 Task: Search one way flight ticket for 2 adults, 2 children, 2 infants in seat in first from Birmingham: Birmingham-shuttlesworth International Airport to Mobile: Mobile Regional Airport on 5-4-2023. Choice of flights is Alaska. Number of bags: 1 checked bag. Price is upto 91000. Outbound departure time preference is 16:30.
Action: Mouse moved to (313, 268)
Screenshot: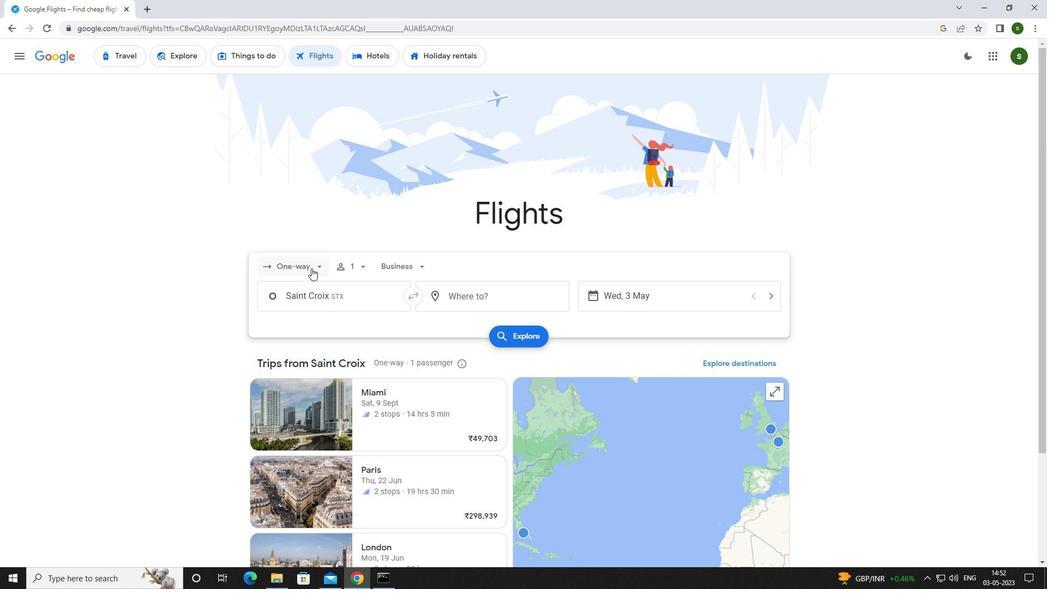 
Action: Mouse pressed left at (313, 268)
Screenshot: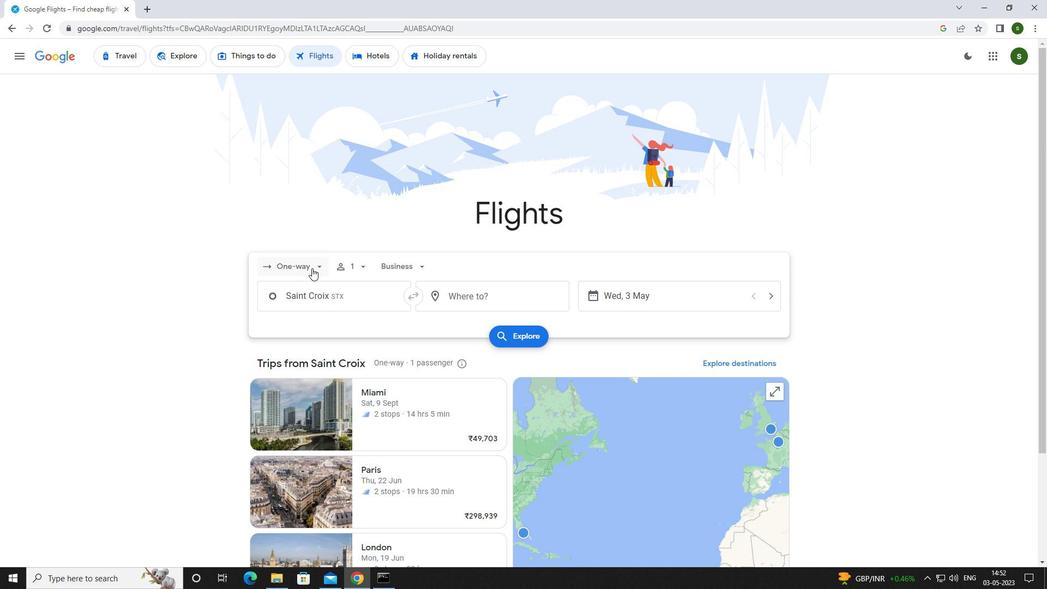 
Action: Mouse moved to (313, 311)
Screenshot: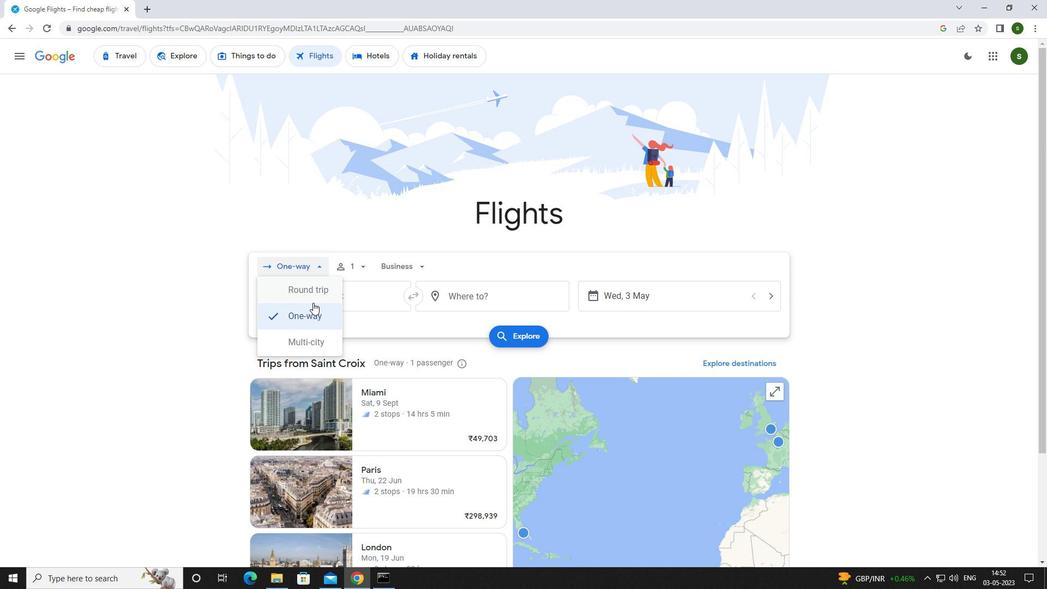 
Action: Mouse pressed left at (313, 311)
Screenshot: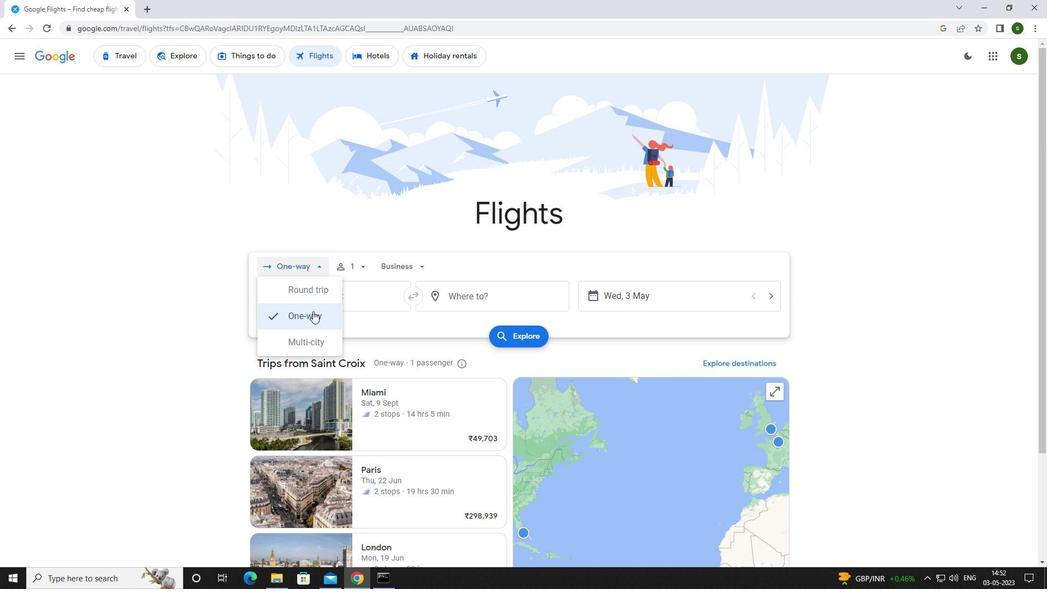 
Action: Mouse moved to (363, 264)
Screenshot: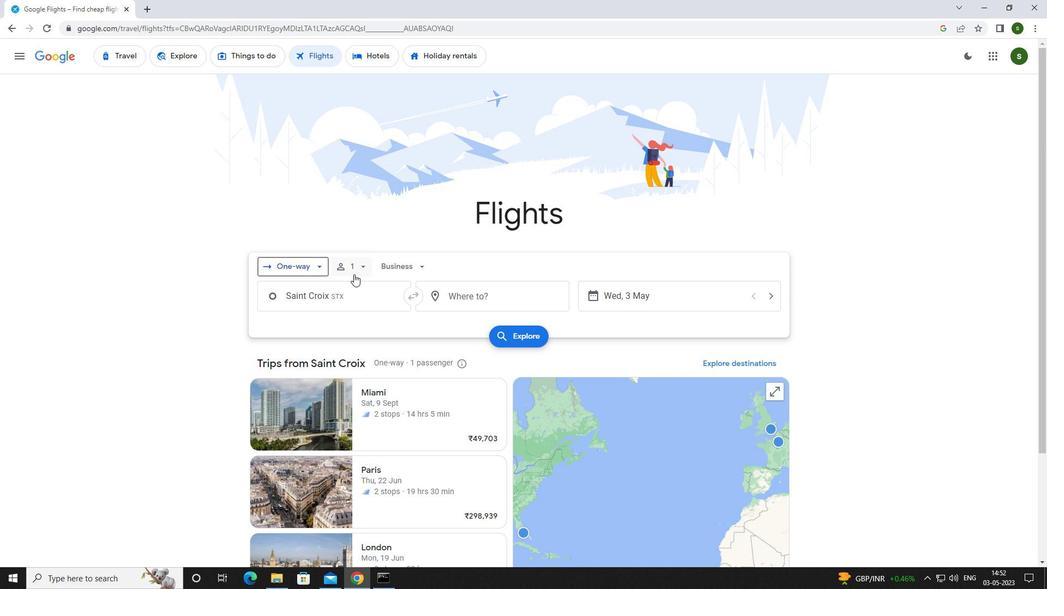
Action: Mouse pressed left at (363, 264)
Screenshot: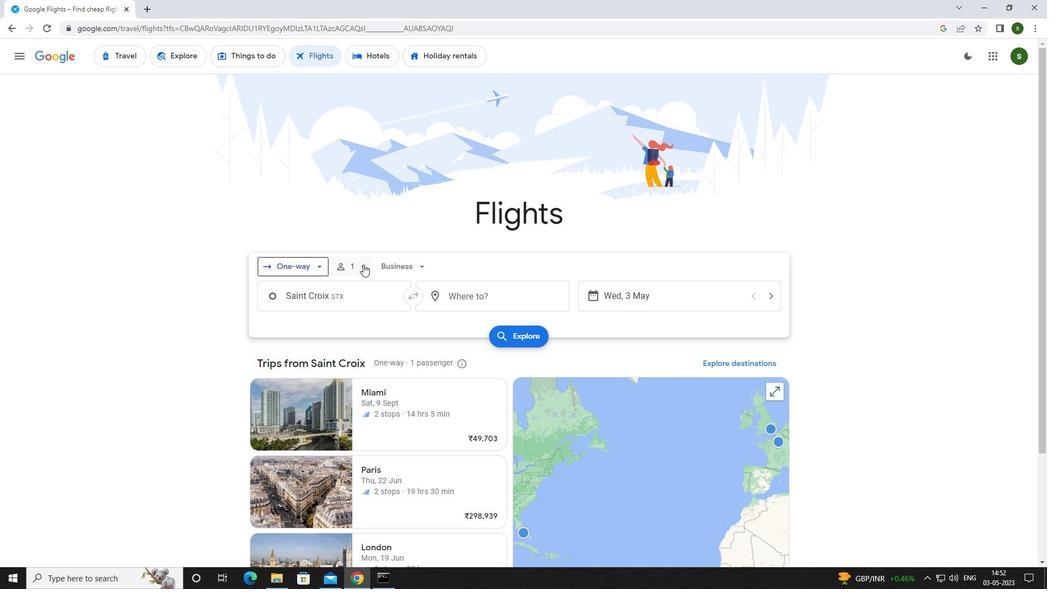 
Action: Mouse moved to (452, 296)
Screenshot: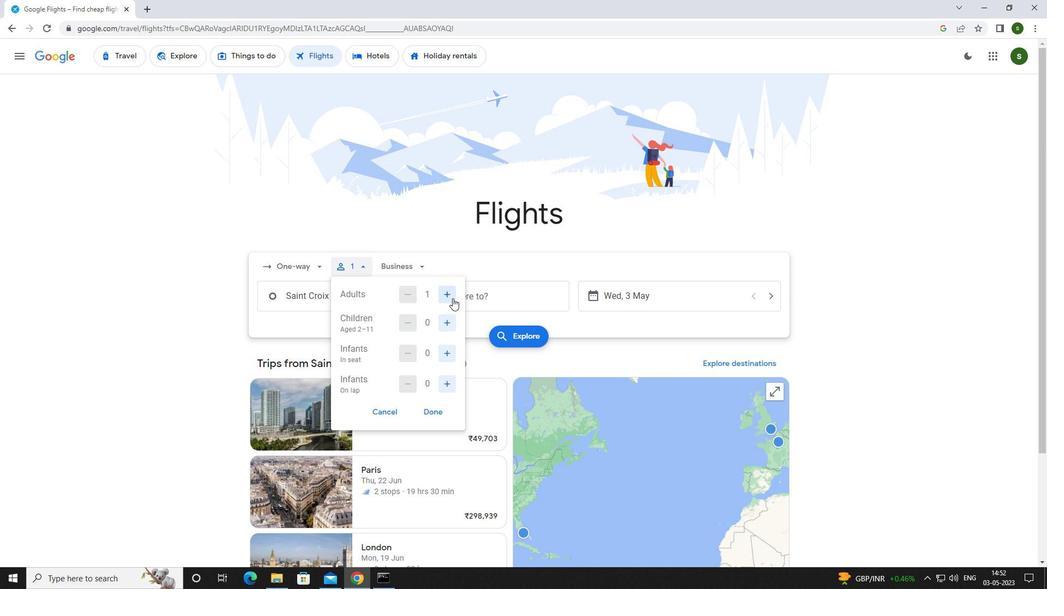 
Action: Mouse pressed left at (452, 296)
Screenshot: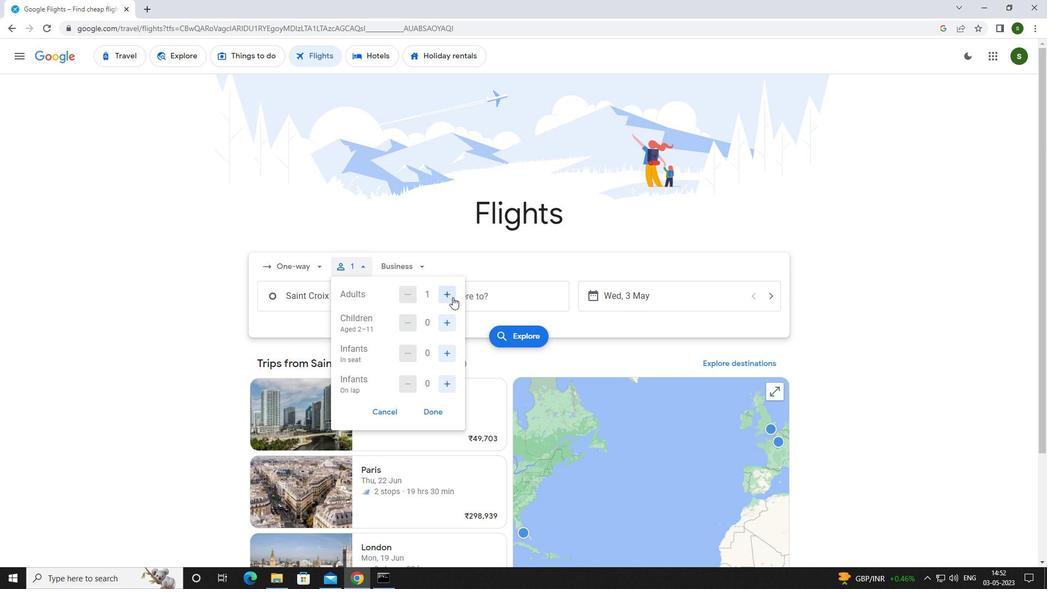 
Action: Mouse moved to (448, 322)
Screenshot: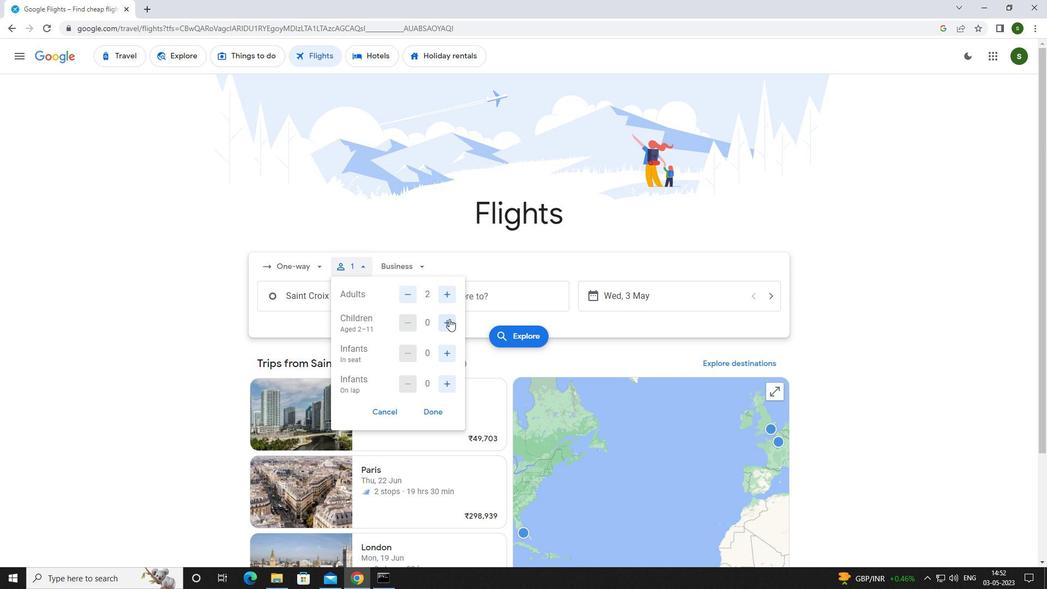 
Action: Mouse pressed left at (448, 322)
Screenshot: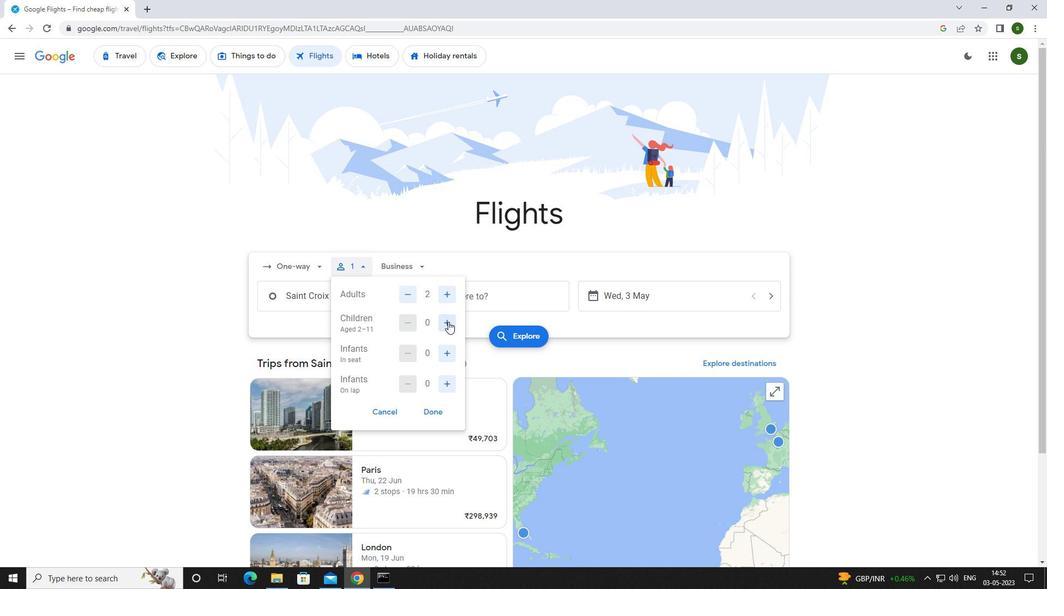 
Action: Mouse pressed left at (448, 322)
Screenshot: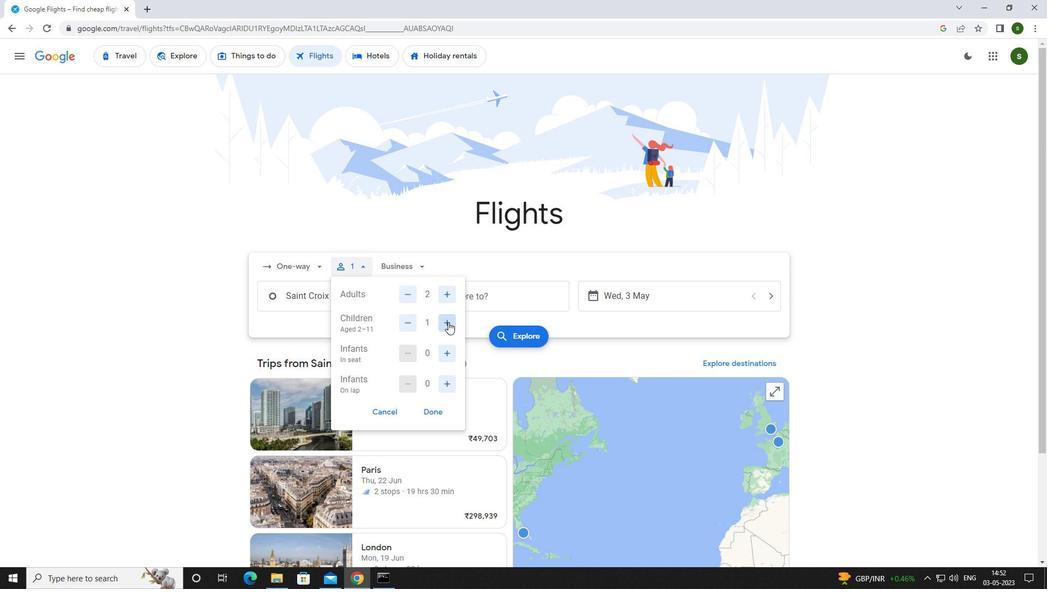 
Action: Mouse moved to (444, 351)
Screenshot: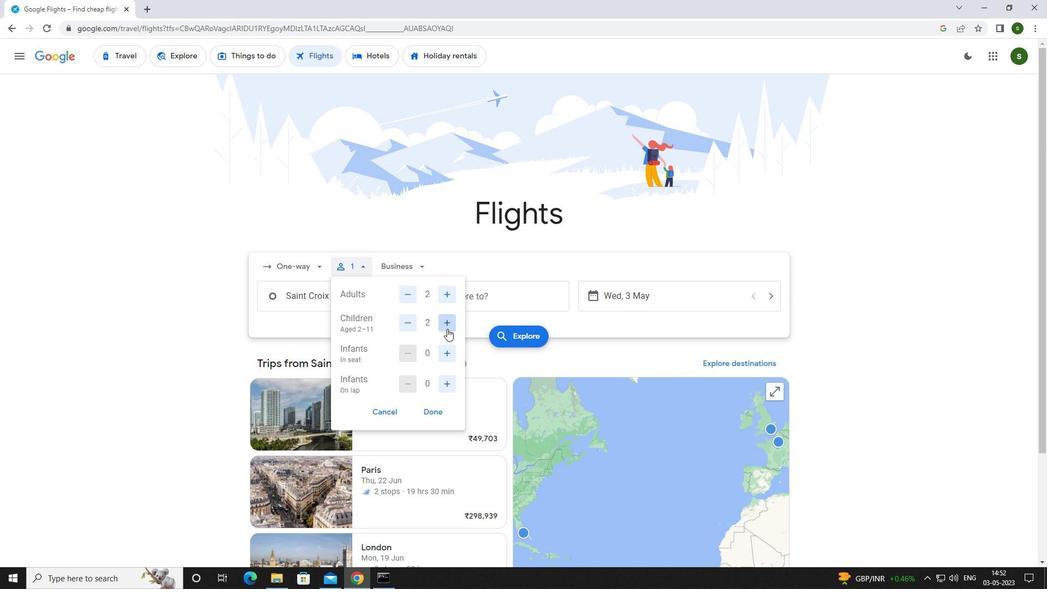
Action: Mouse pressed left at (444, 351)
Screenshot: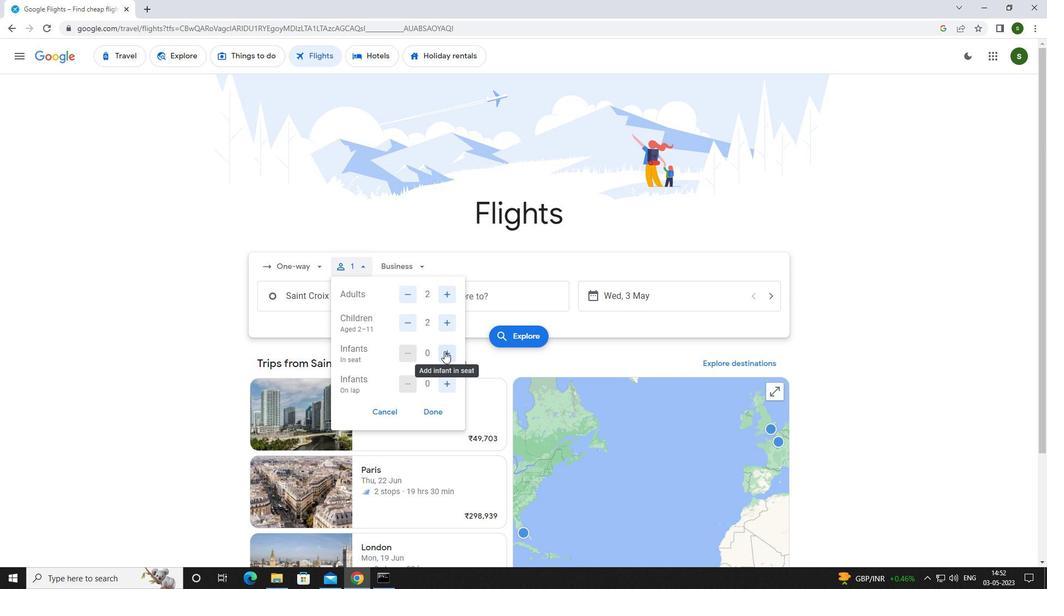 
Action: Mouse pressed left at (444, 351)
Screenshot: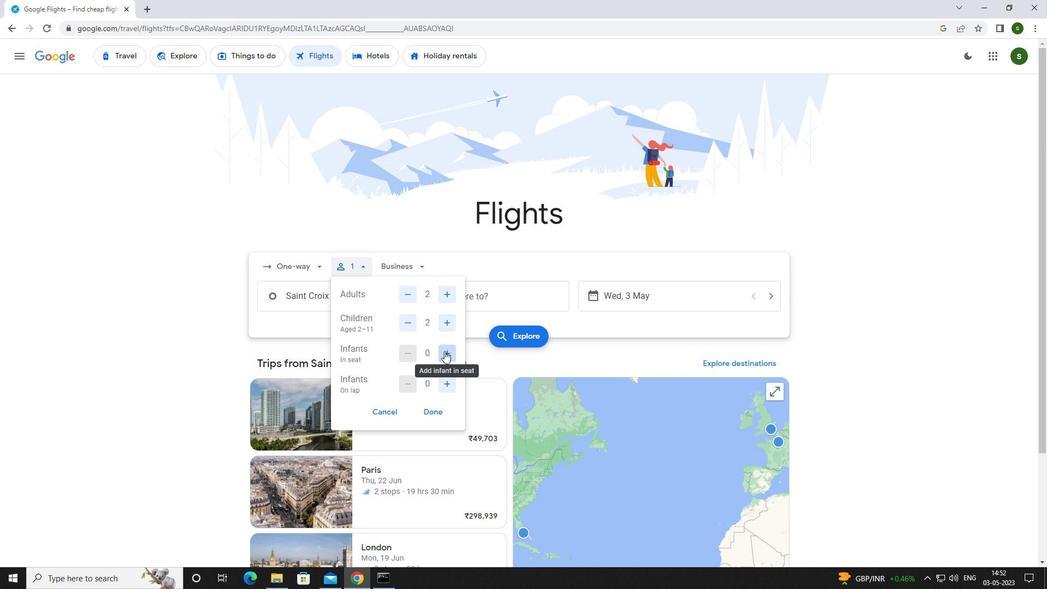 
Action: Mouse moved to (404, 260)
Screenshot: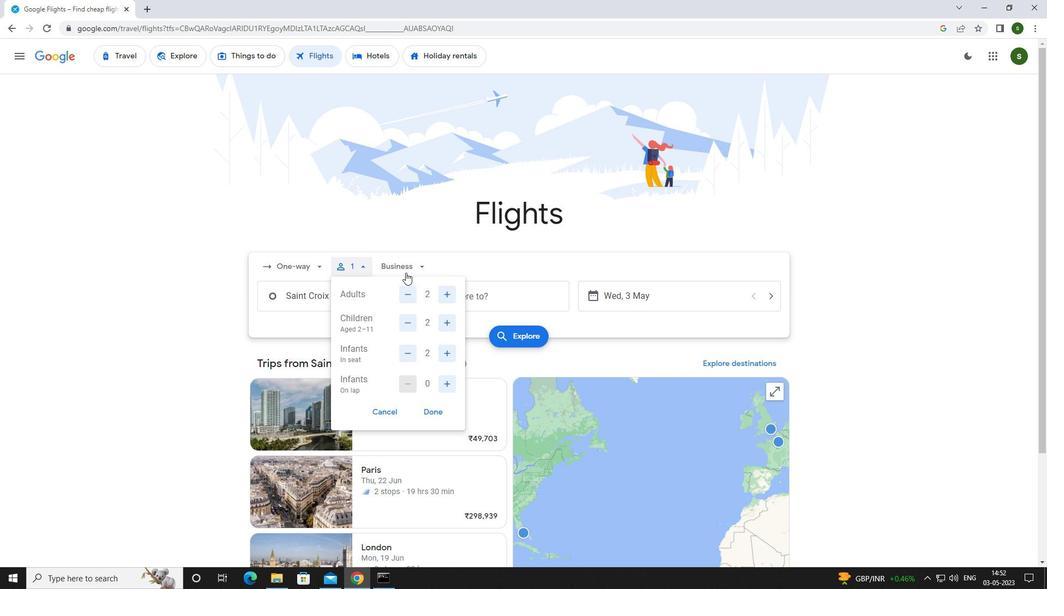 
Action: Mouse pressed left at (404, 260)
Screenshot: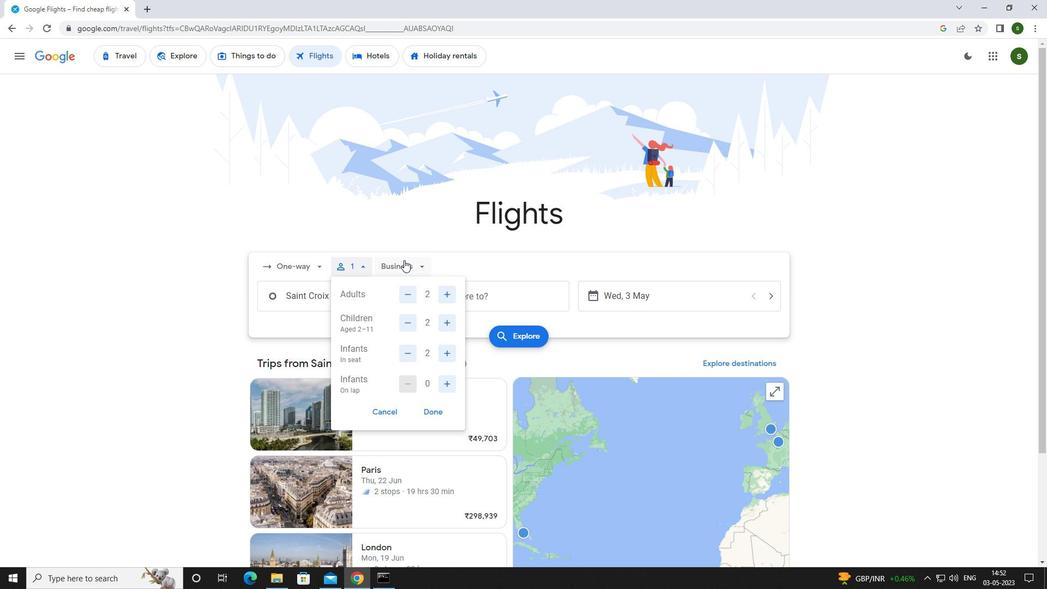 
Action: Mouse moved to (427, 364)
Screenshot: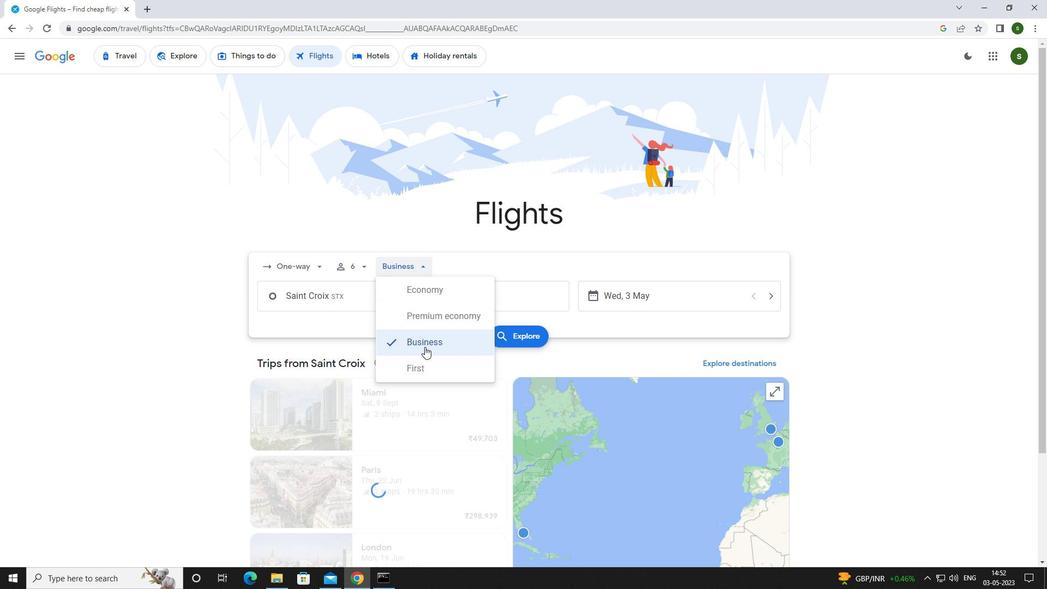 
Action: Mouse pressed left at (427, 364)
Screenshot: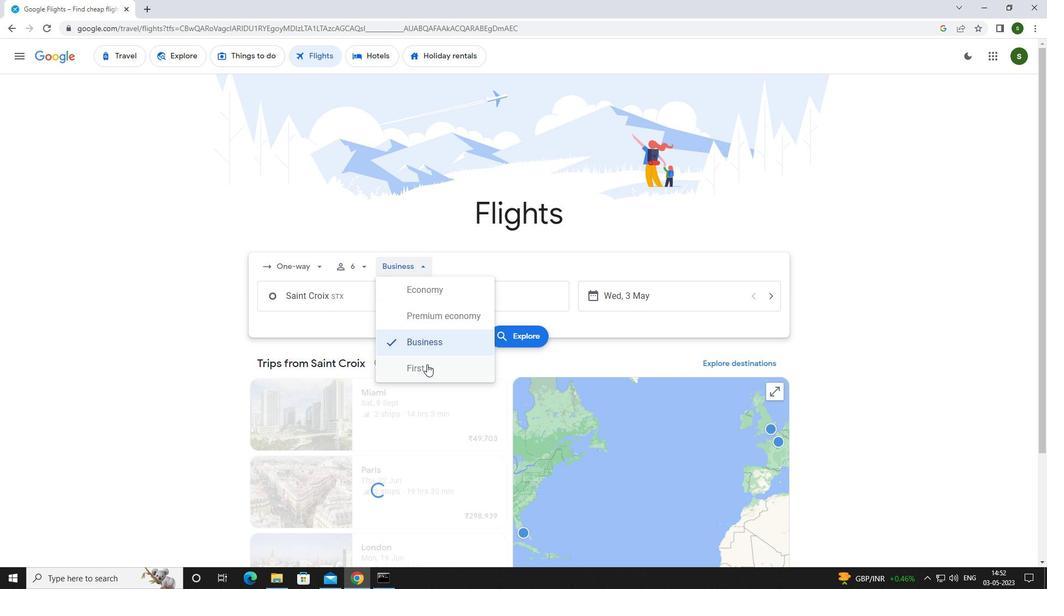 
Action: Mouse moved to (374, 305)
Screenshot: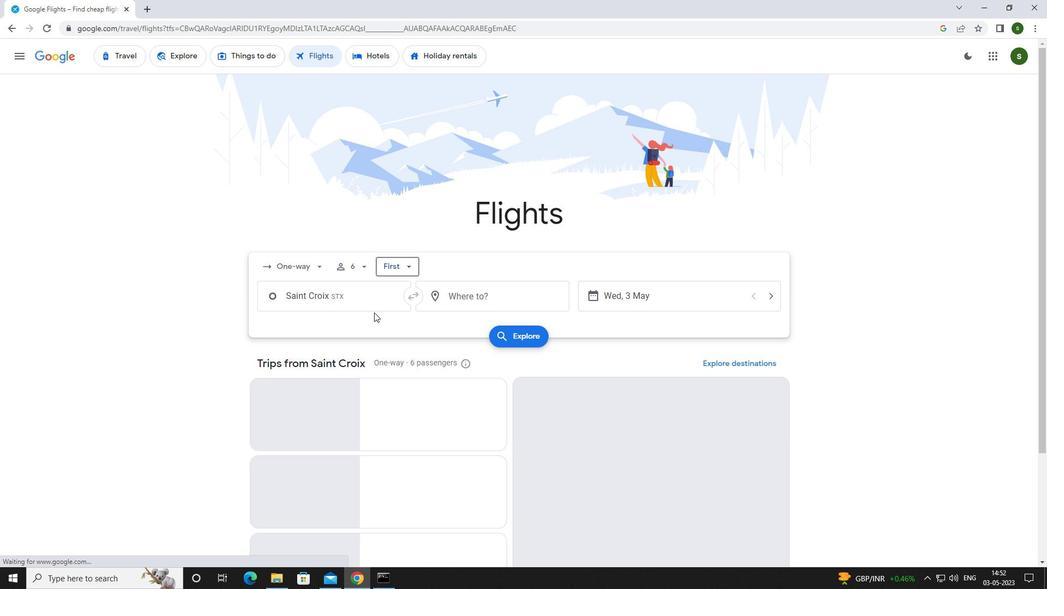 
Action: Mouse pressed left at (374, 305)
Screenshot: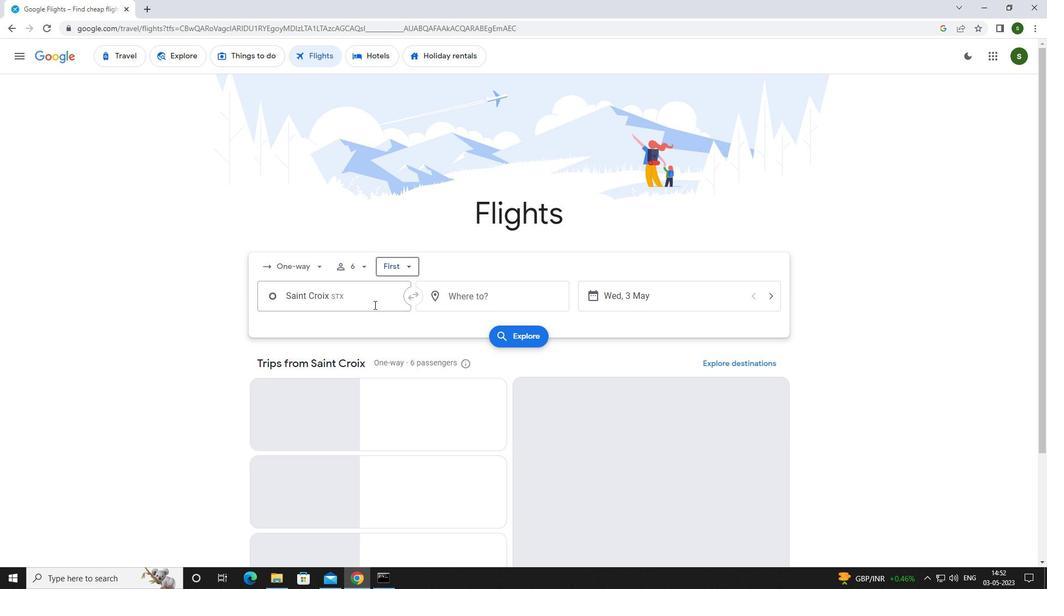 
Action: Mouse moved to (375, 302)
Screenshot: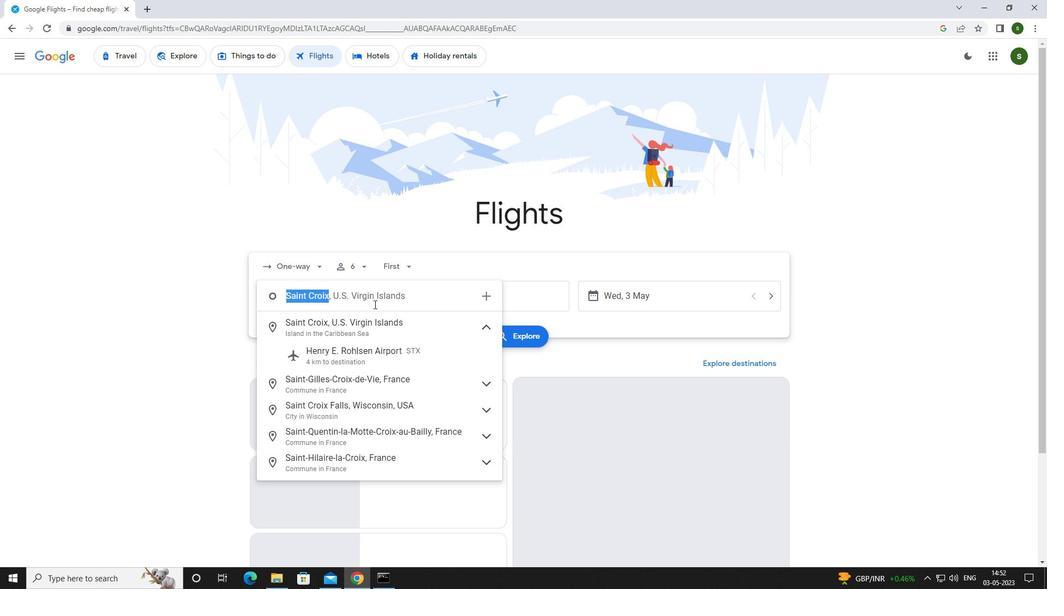 
Action: Key pressed <Key.caps_lock>b<Key.caps_lock>irmingh
Screenshot: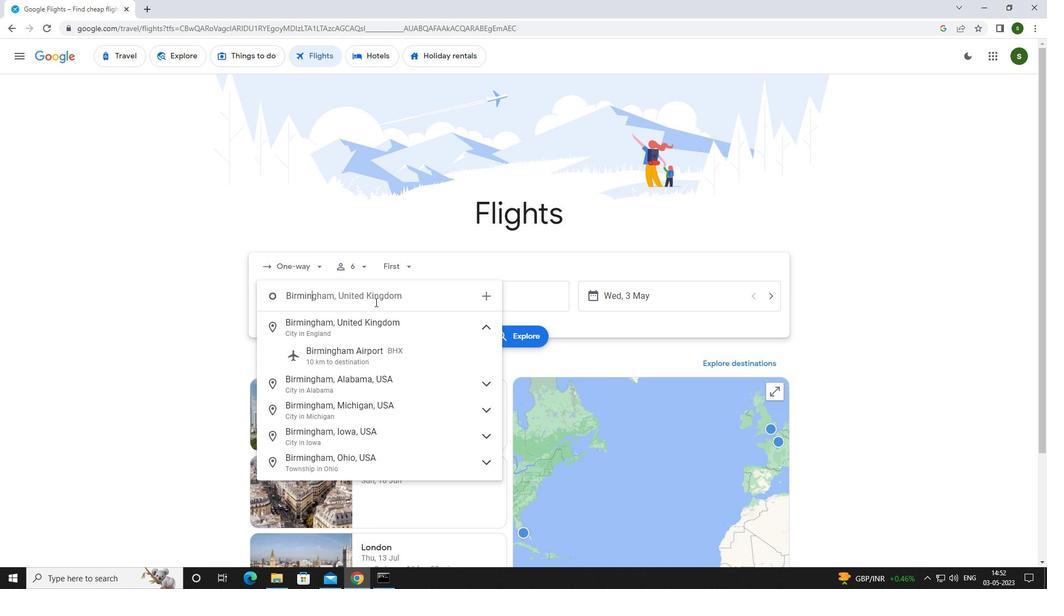 
Action: Mouse moved to (377, 301)
Screenshot: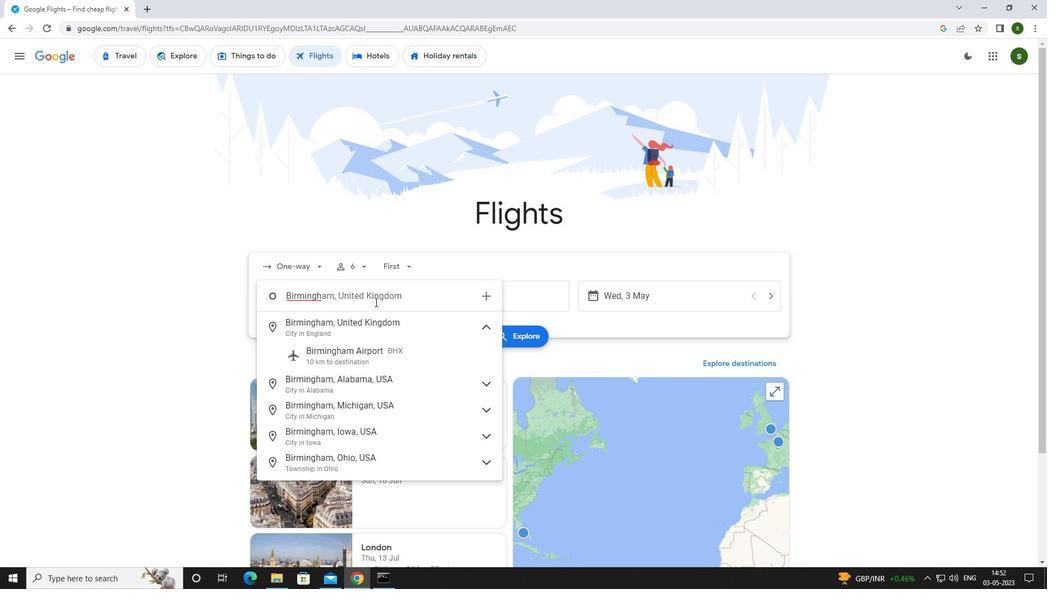
Action: Key pressed am<Key.space><Key.caps_lock>s<Key.caps_lock>h
Screenshot: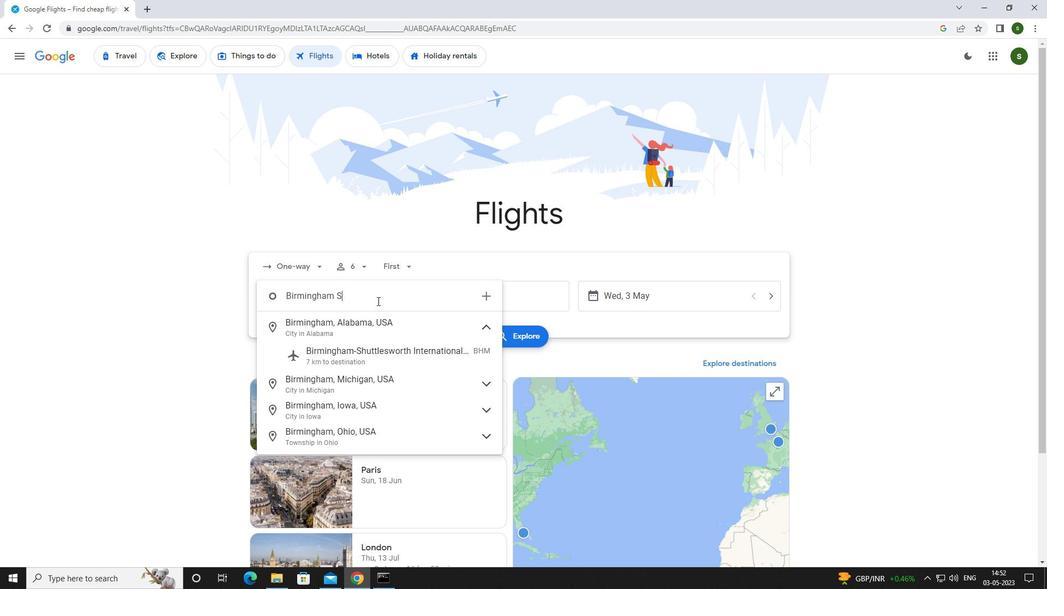 
Action: Mouse moved to (387, 321)
Screenshot: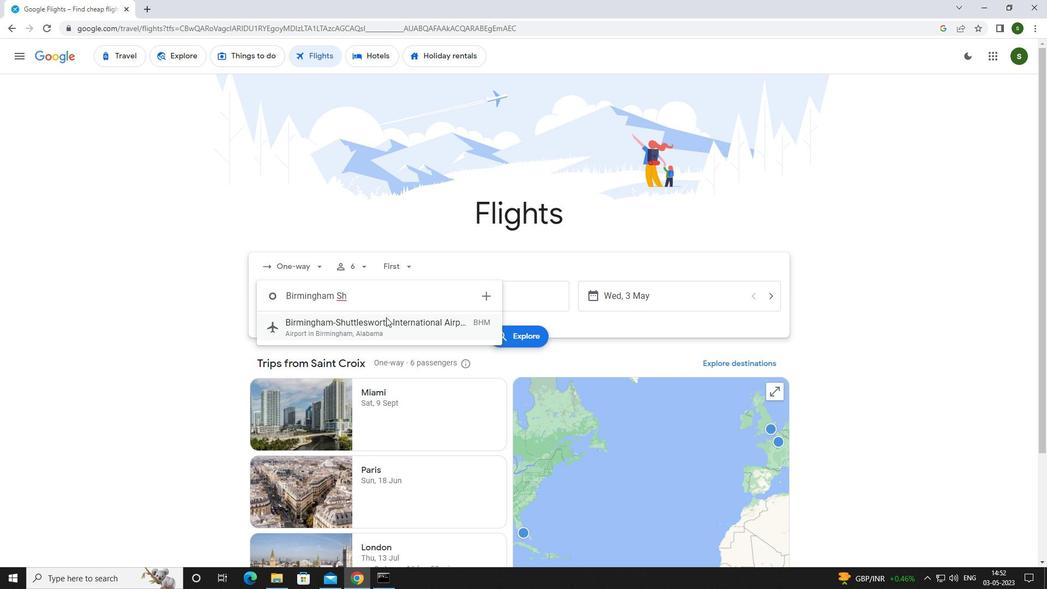 
Action: Mouse pressed left at (387, 321)
Screenshot: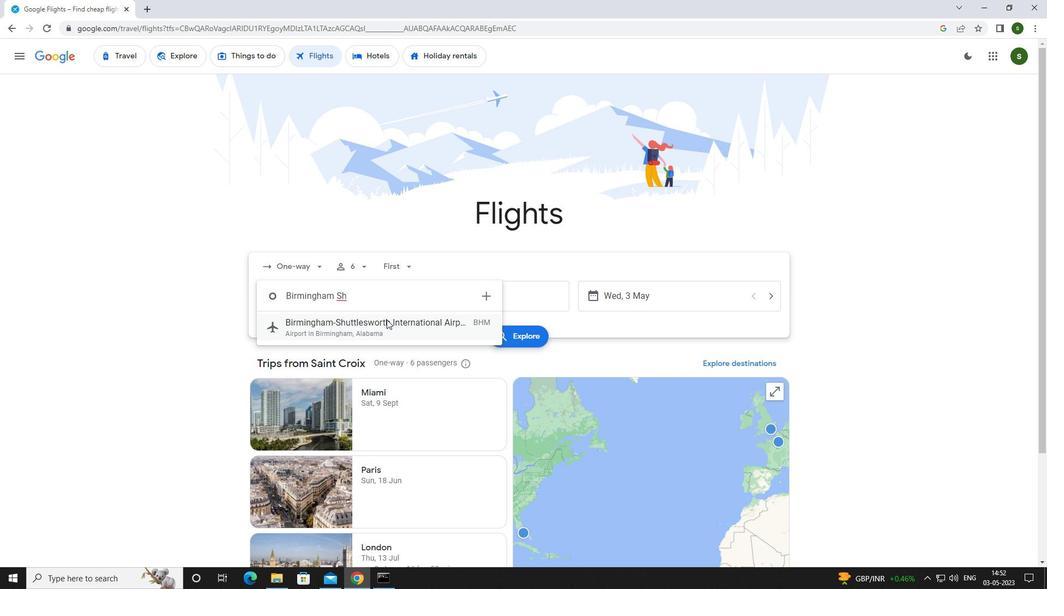 
Action: Mouse moved to (491, 301)
Screenshot: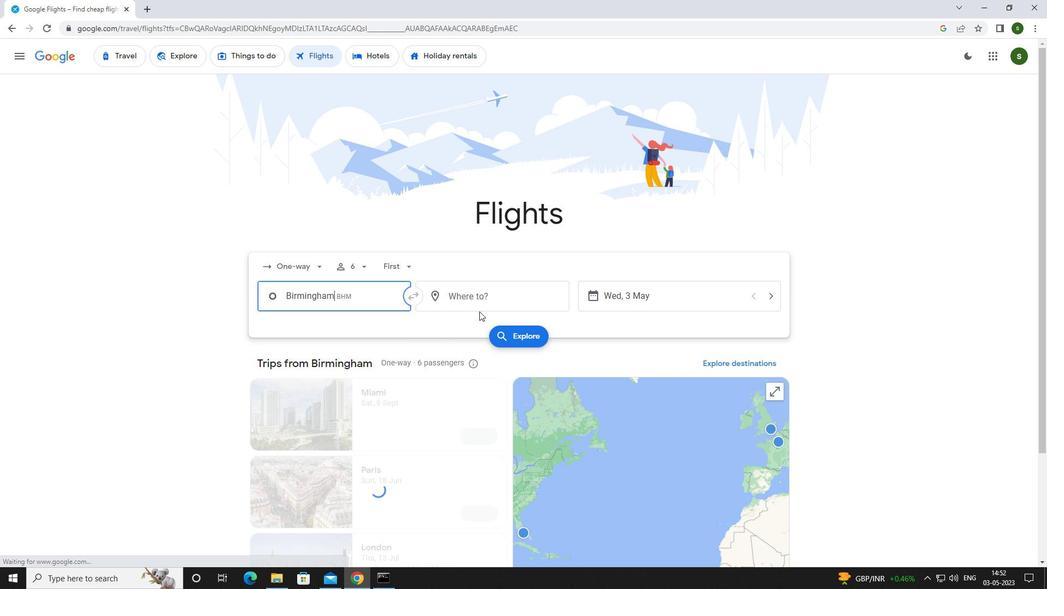 
Action: Mouse pressed left at (491, 301)
Screenshot: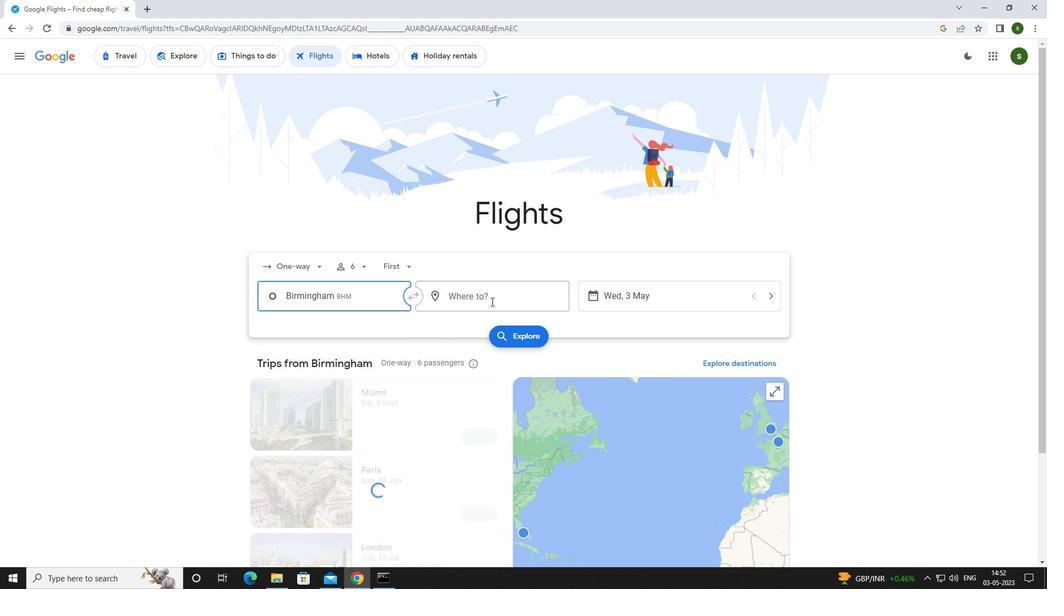 
Action: Key pressed <Key.caps_lock>m<Key.caps_lock>obile
Screenshot: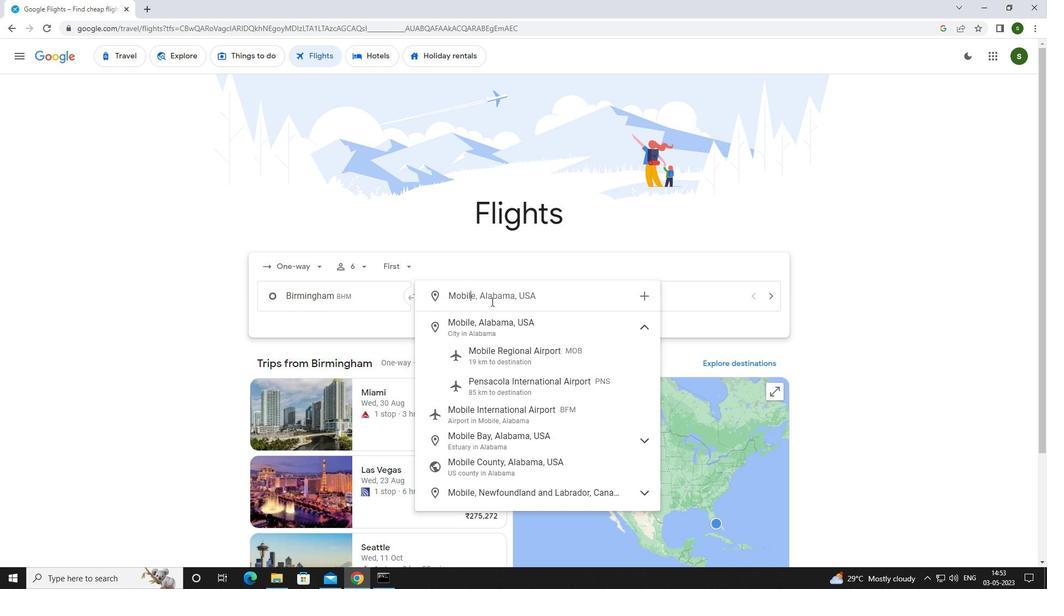 
Action: Mouse moved to (511, 354)
Screenshot: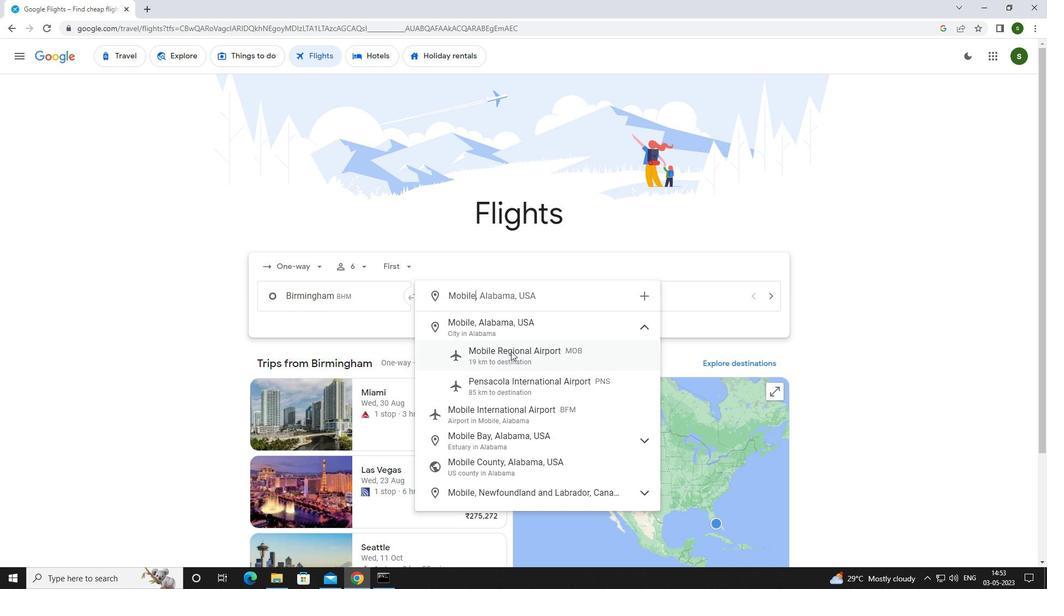 
Action: Mouse pressed left at (511, 354)
Screenshot: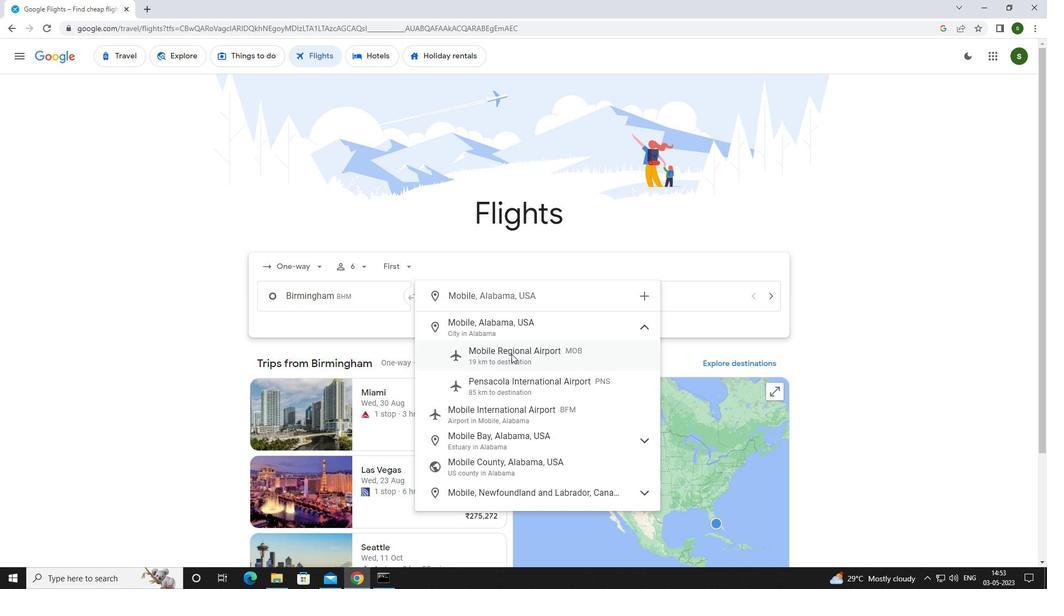 
Action: Mouse moved to (667, 288)
Screenshot: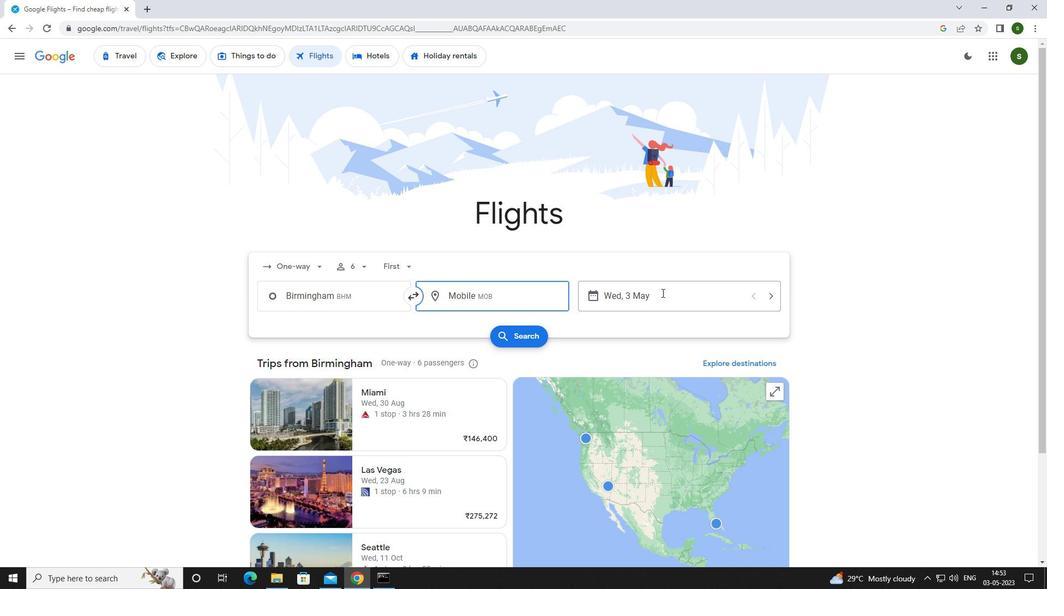 
Action: Mouse pressed left at (667, 288)
Screenshot: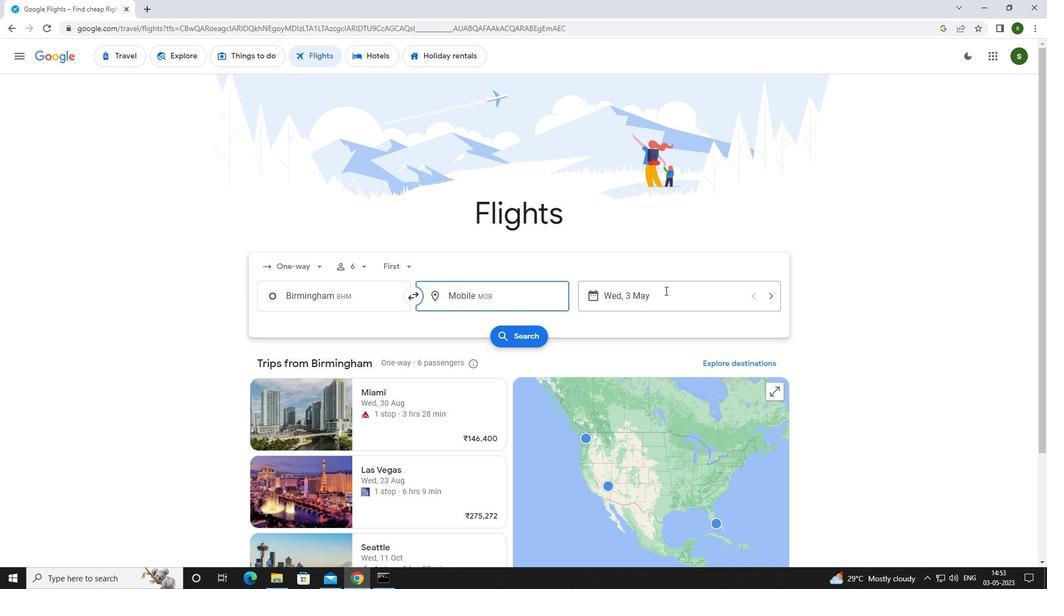 
Action: Mouse moved to (502, 366)
Screenshot: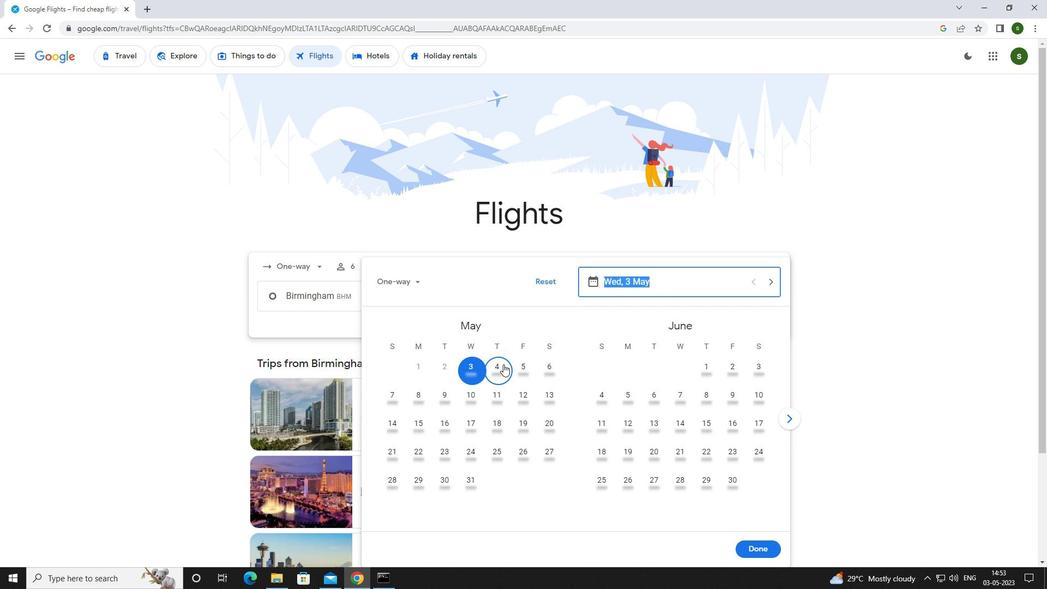 
Action: Mouse pressed left at (502, 366)
Screenshot: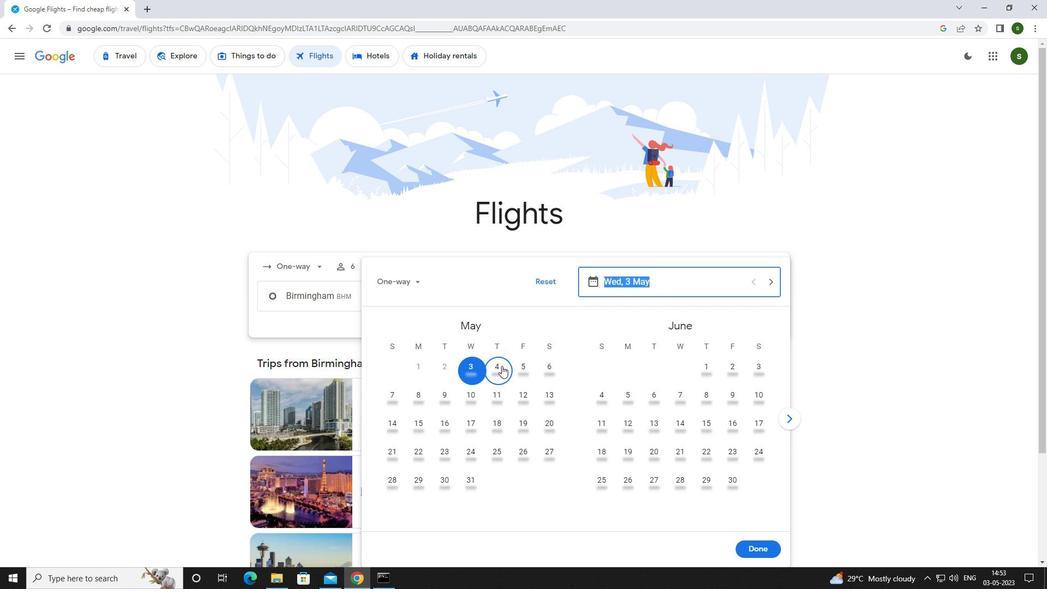 
Action: Mouse moved to (755, 548)
Screenshot: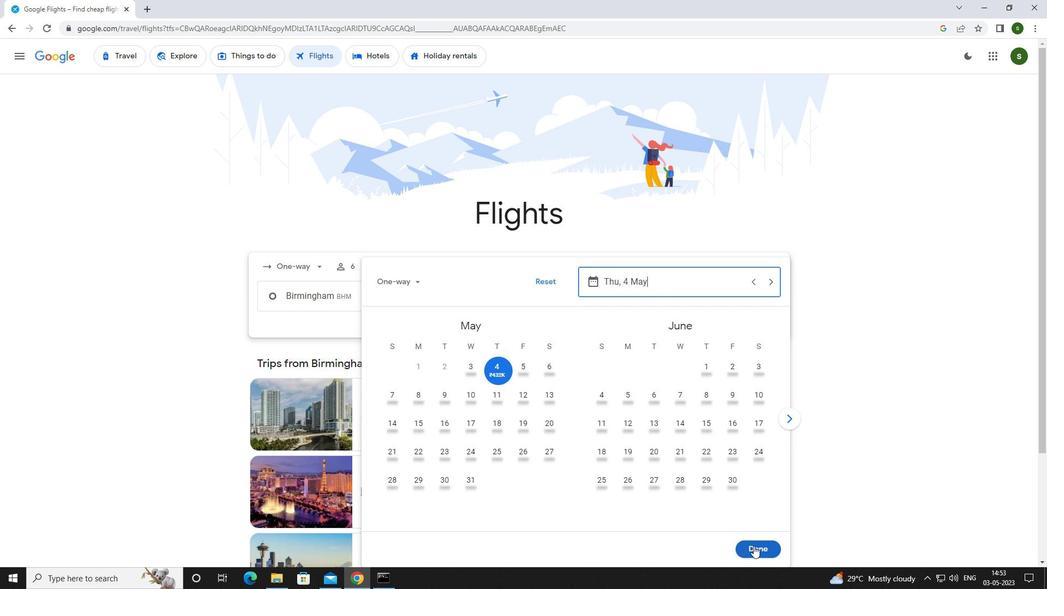
Action: Mouse pressed left at (755, 548)
Screenshot: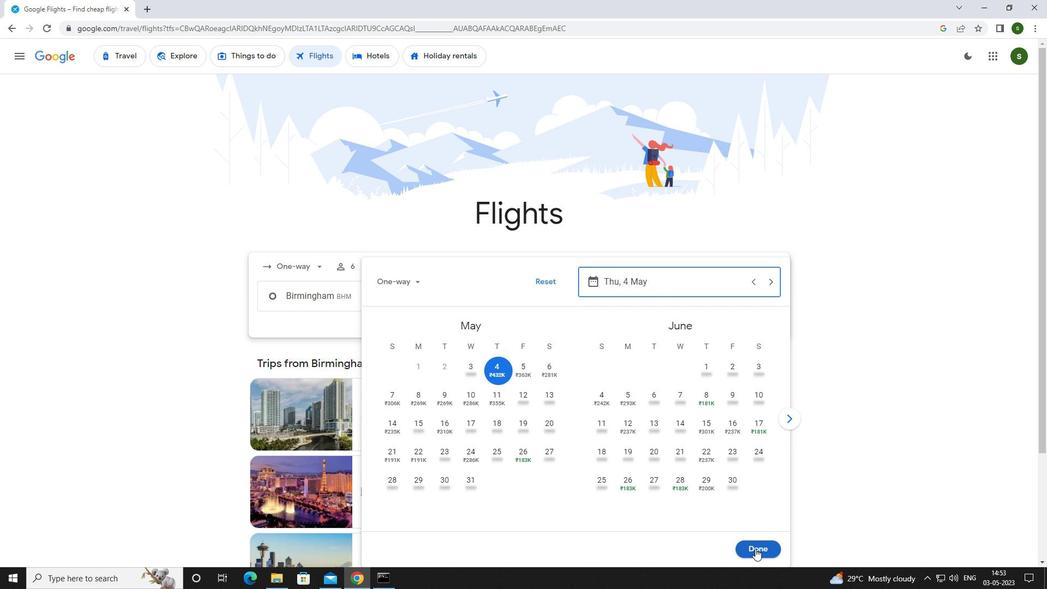 
Action: Mouse moved to (532, 338)
Screenshot: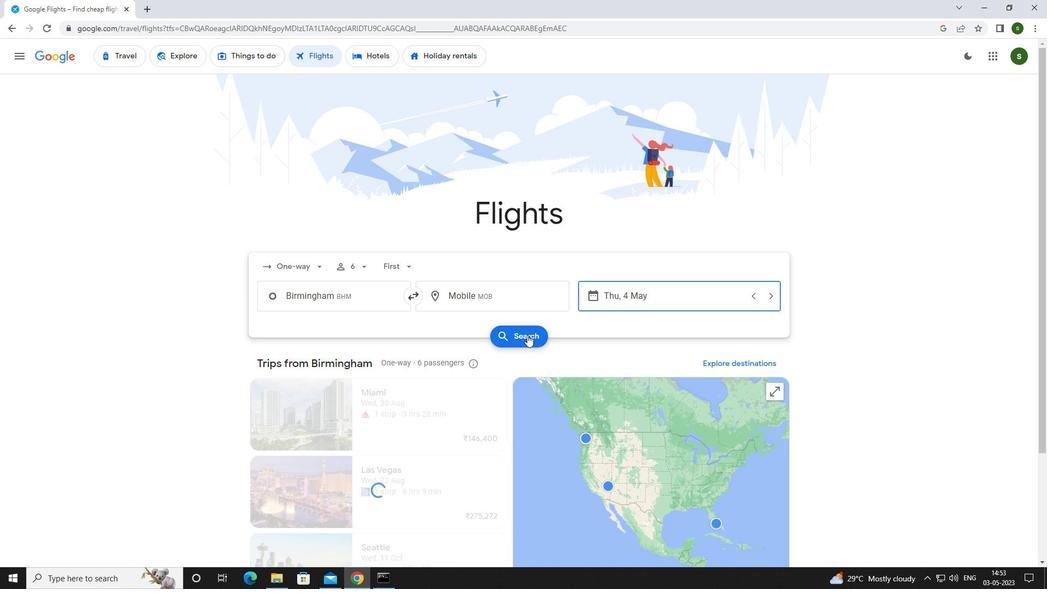 
Action: Mouse pressed left at (532, 338)
Screenshot: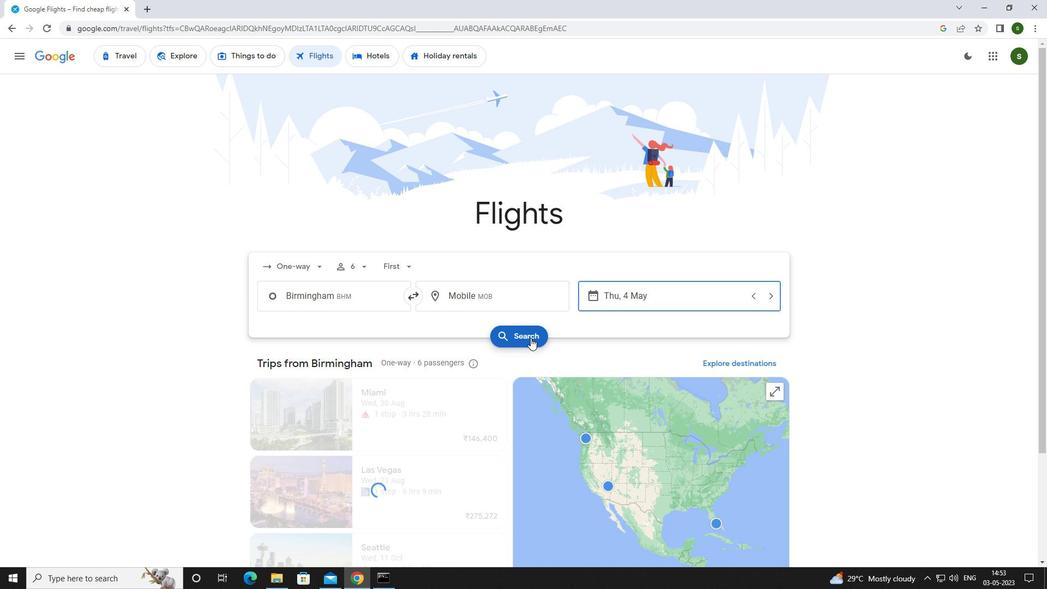 
Action: Mouse moved to (270, 153)
Screenshot: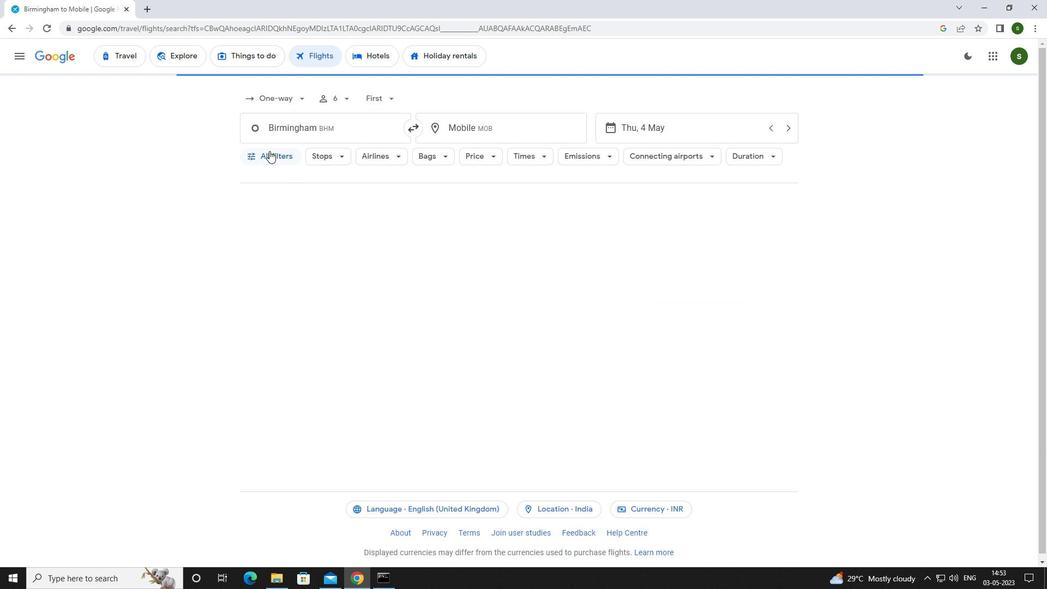 
Action: Mouse pressed left at (270, 153)
Screenshot: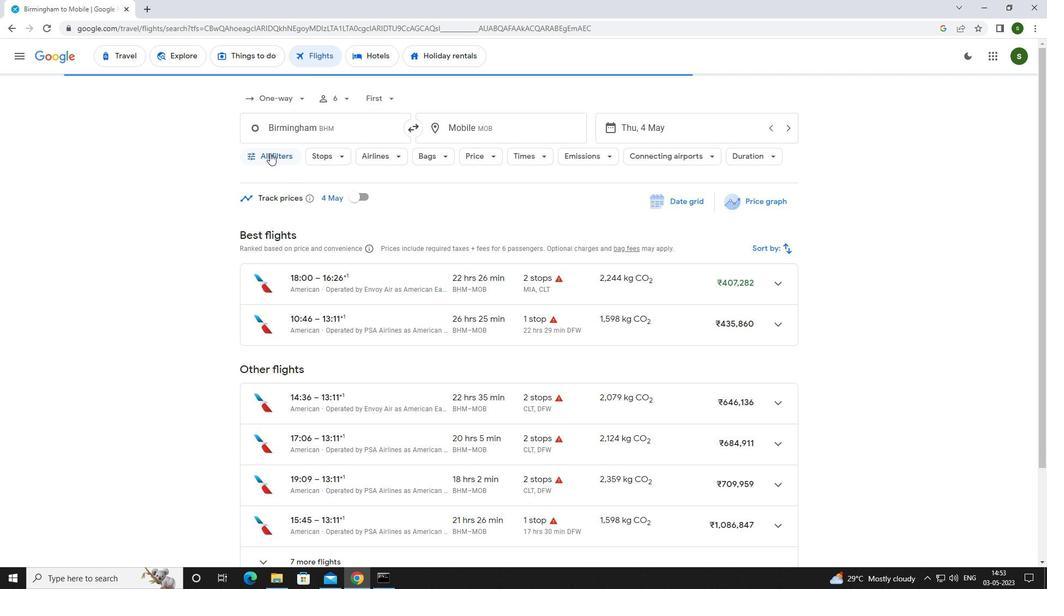 
Action: Mouse moved to (414, 389)
Screenshot: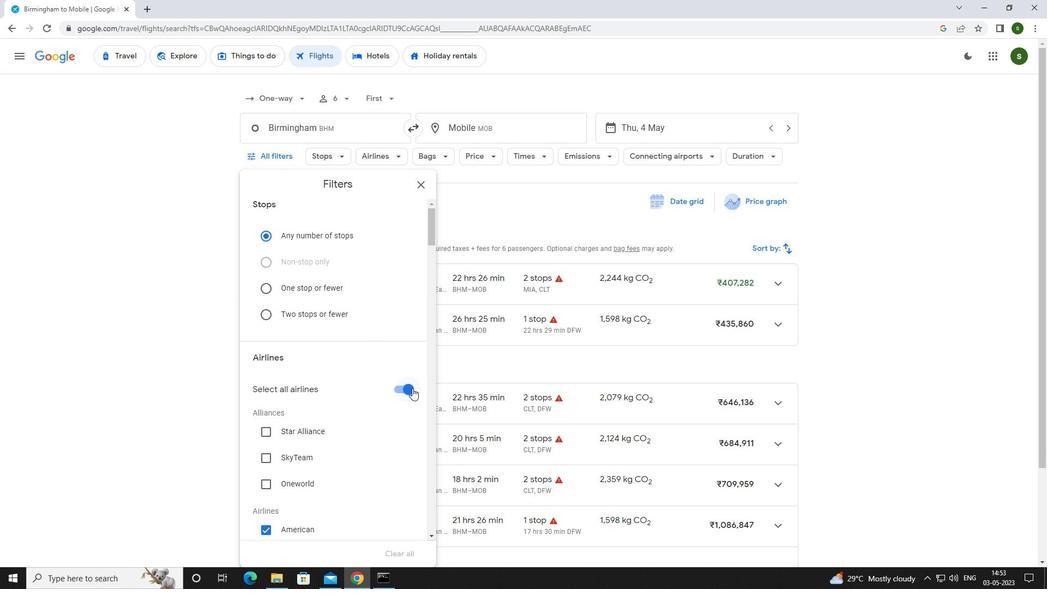 
Action: Mouse pressed left at (414, 389)
Screenshot: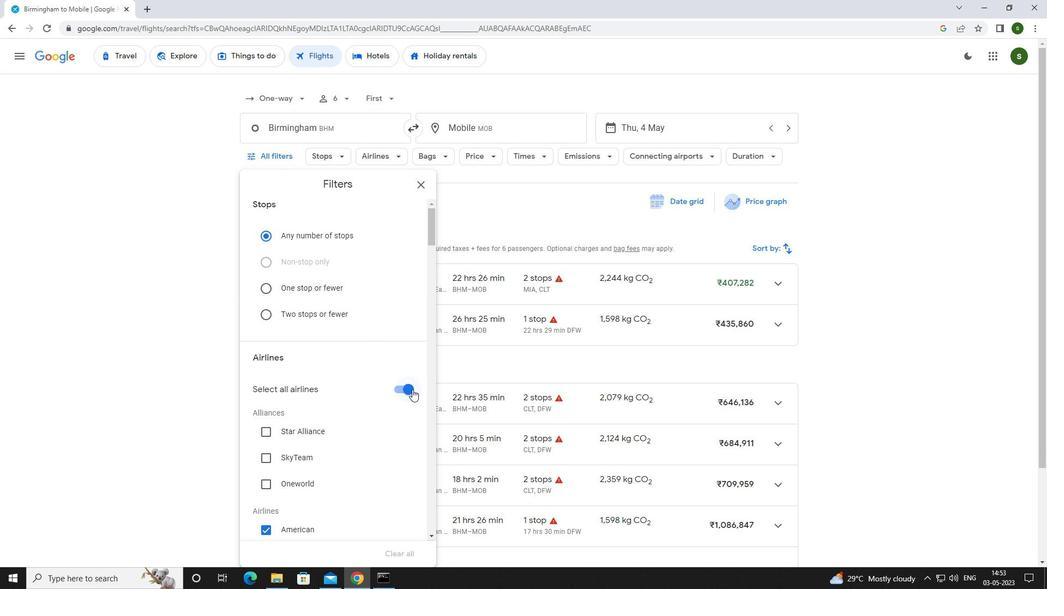 
Action: Mouse moved to (377, 340)
Screenshot: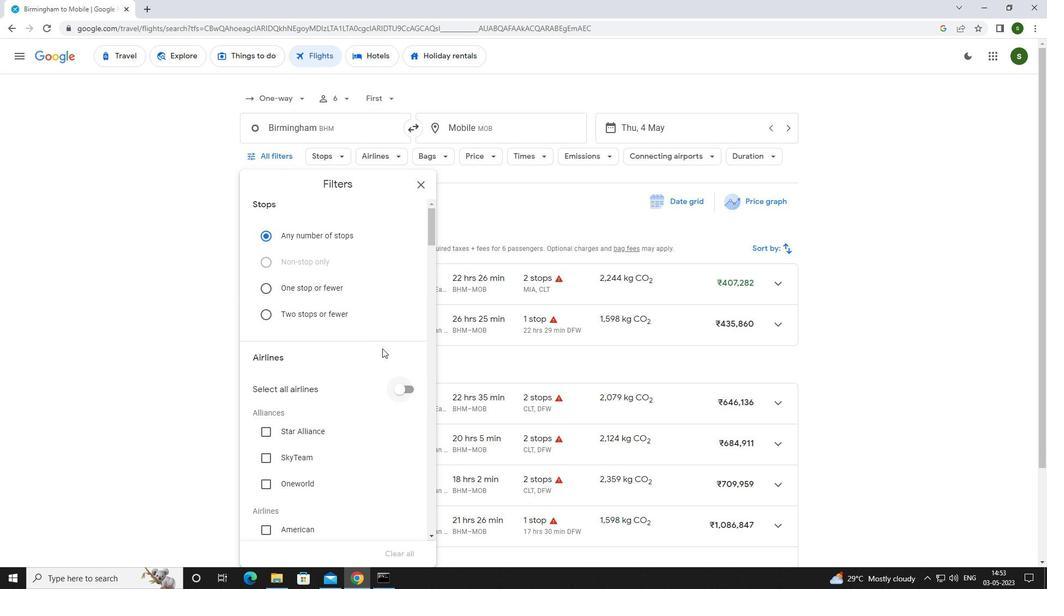 
Action: Mouse scrolled (377, 339) with delta (0, 0)
Screenshot: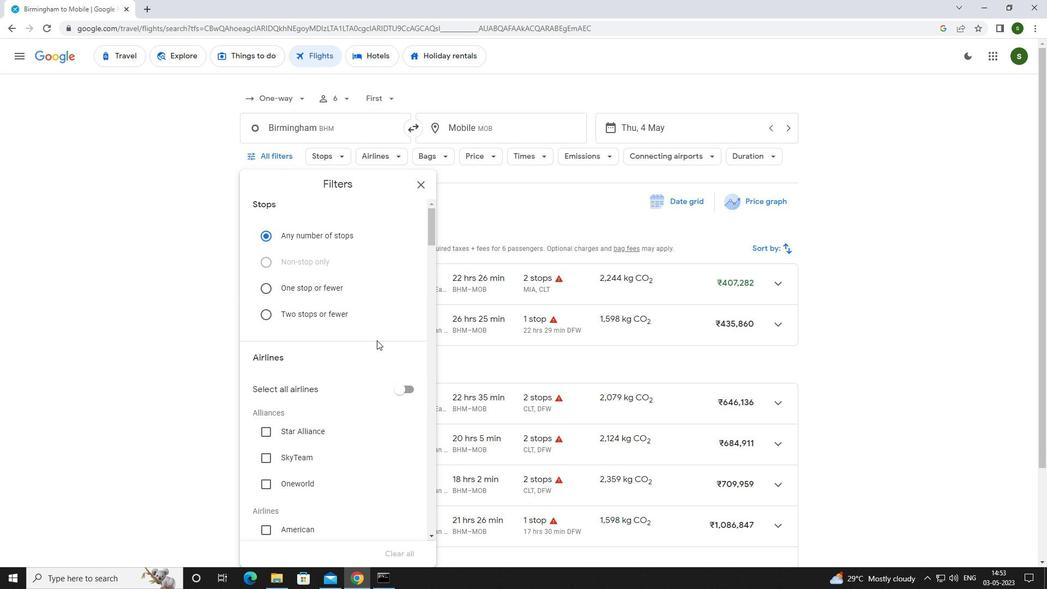 
Action: Mouse scrolled (377, 339) with delta (0, 0)
Screenshot: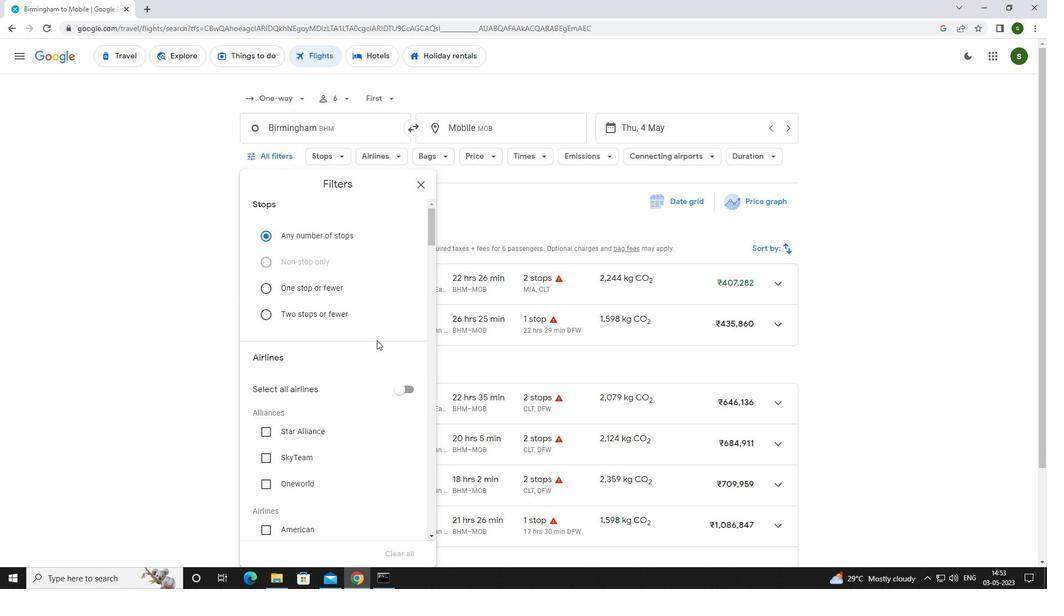 
Action: Mouse scrolled (377, 339) with delta (0, 0)
Screenshot: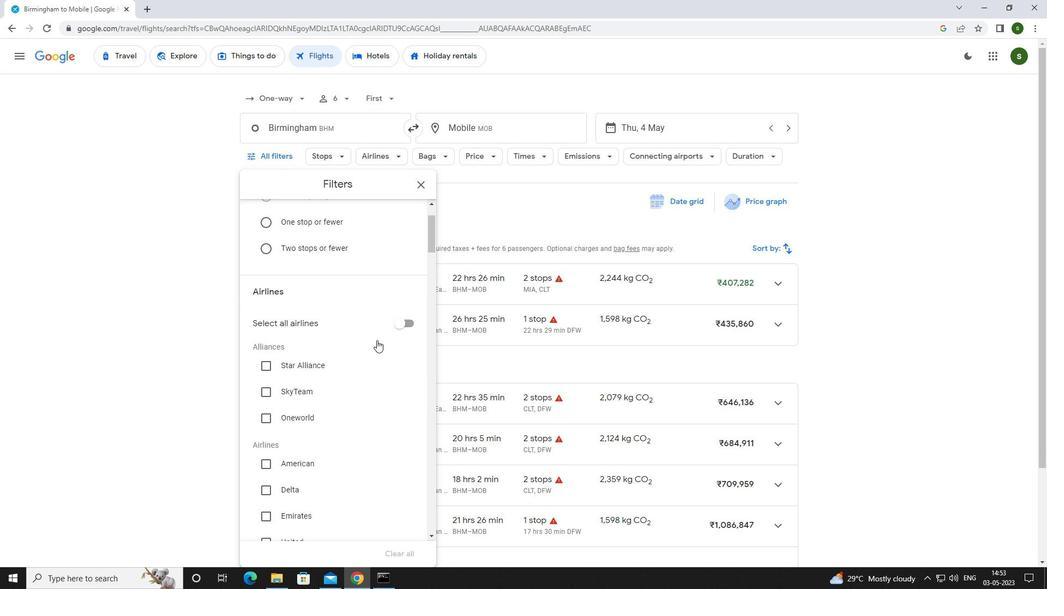 
Action: Mouse scrolled (377, 339) with delta (0, 0)
Screenshot: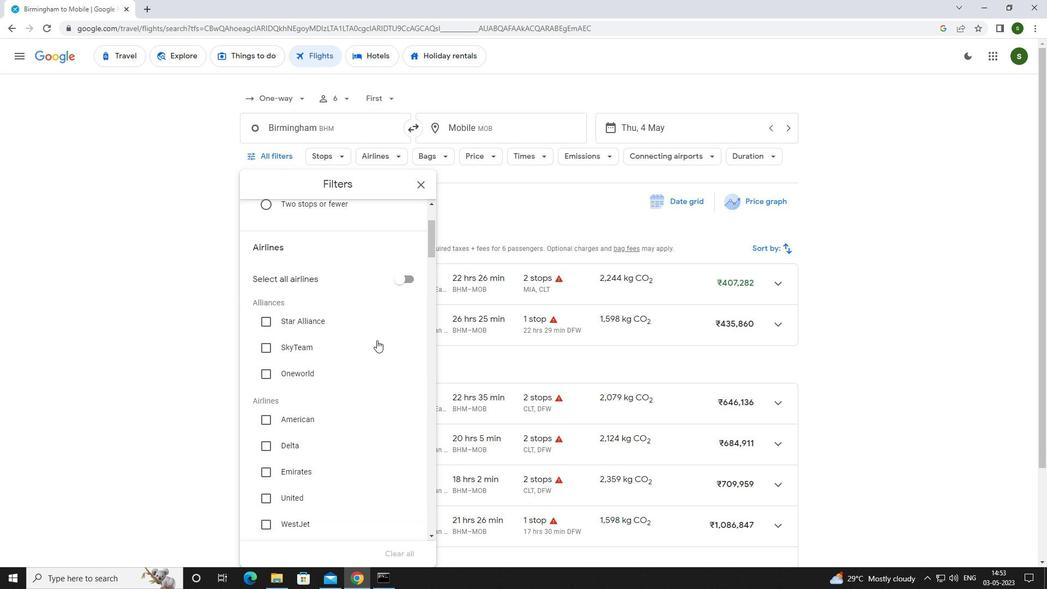 
Action: Mouse scrolled (377, 339) with delta (0, 0)
Screenshot: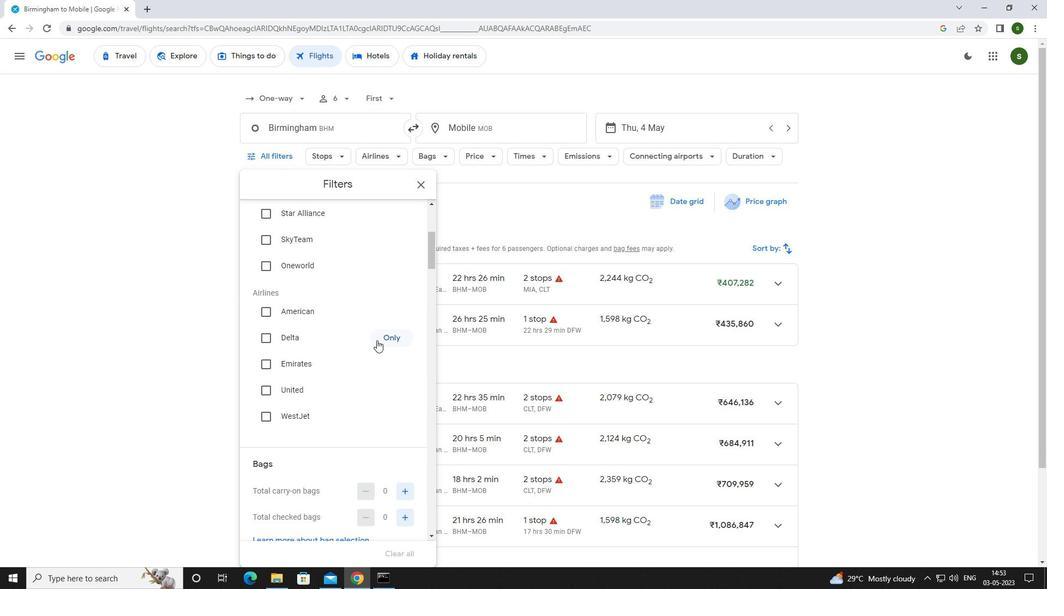 
Action: Mouse scrolled (377, 339) with delta (0, 0)
Screenshot: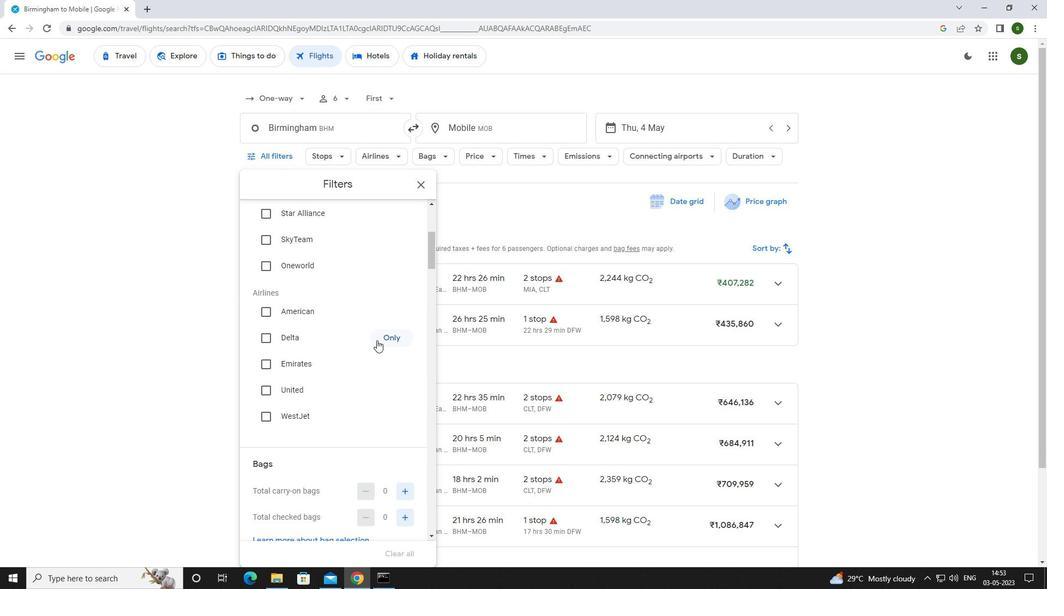 
Action: Mouse scrolled (377, 339) with delta (0, 0)
Screenshot: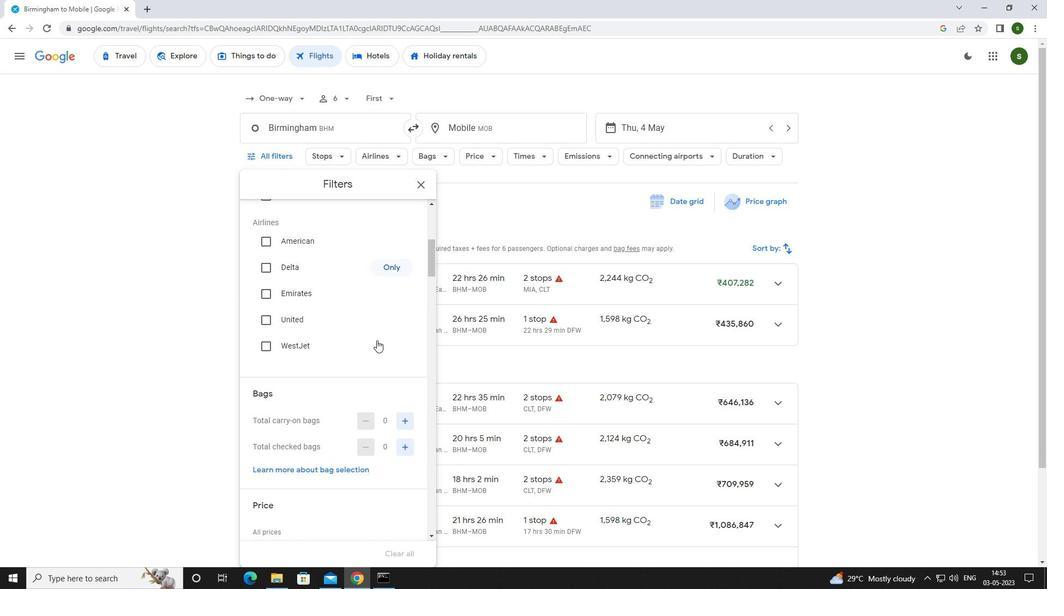 
Action: Mouse moved to (405, 356)
Screenshot: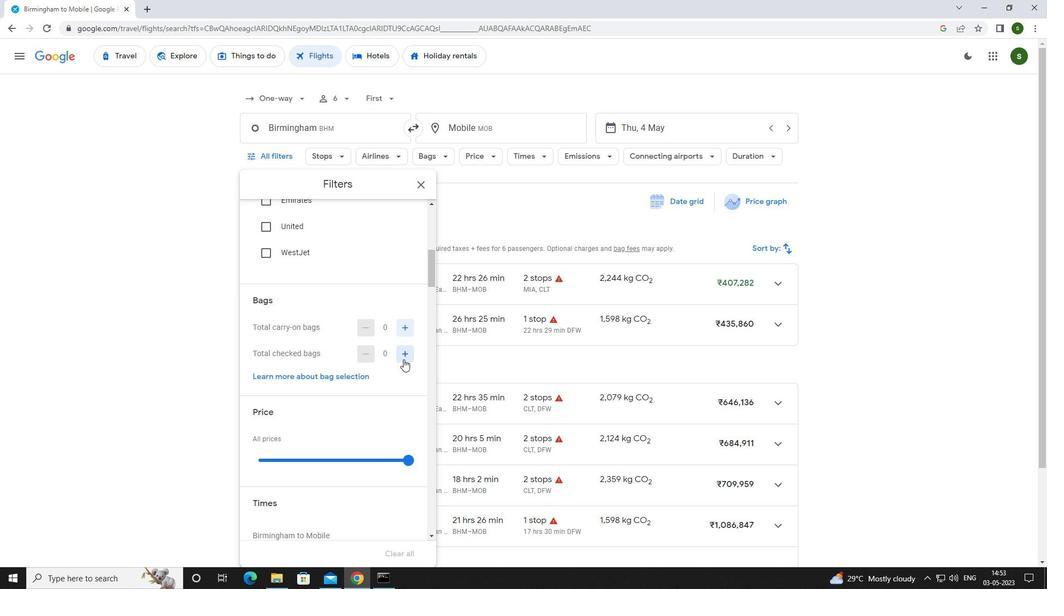 
Action: Mouse pressed left at (405, 356)
Screenshot: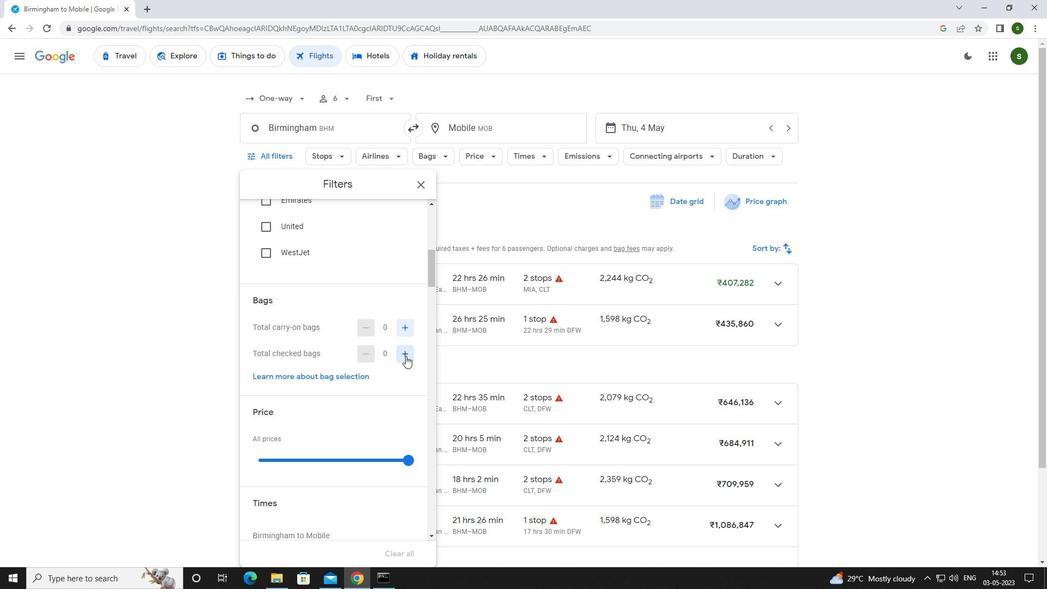 
Action: Mouse scrolled (405, 355) with delta (0, 0)
Screenshot: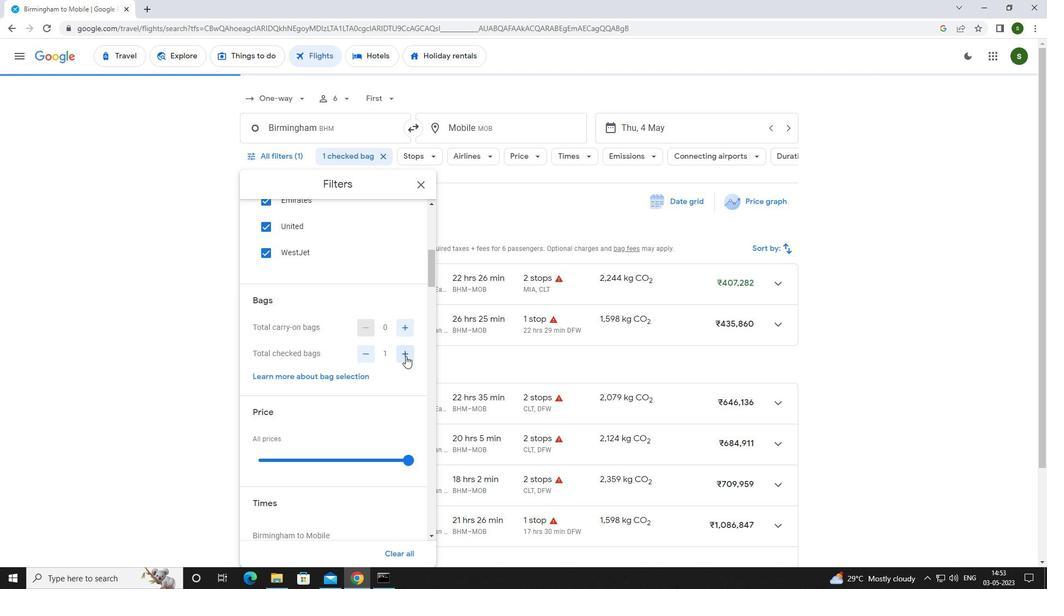 
Action: Mouse scrolled (405, 355) with delta (0, 0)
Screenshot: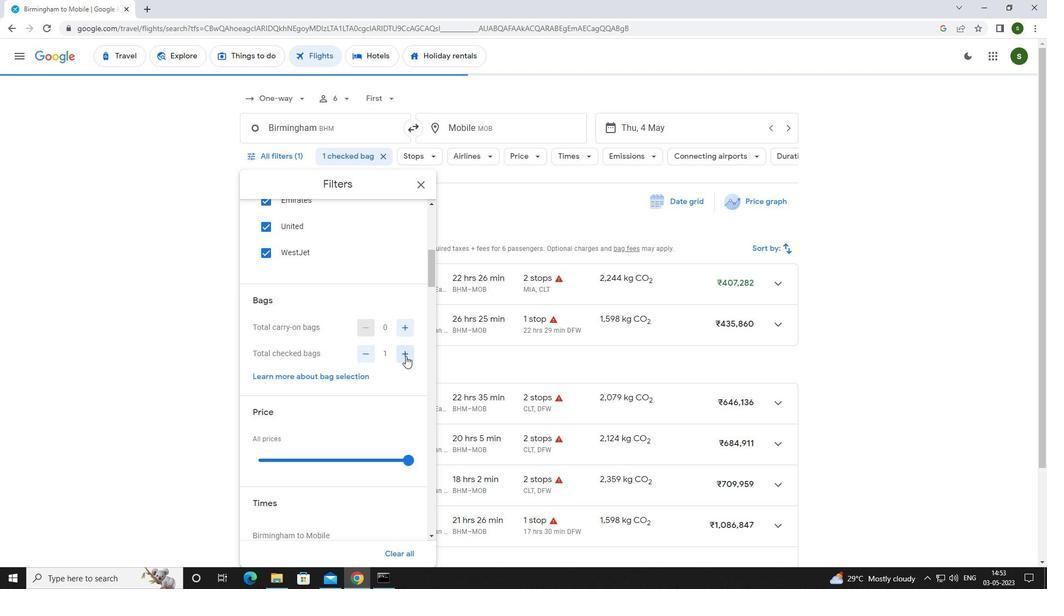 
Action: Mouse pressed left at (405, 356)
Screenshot: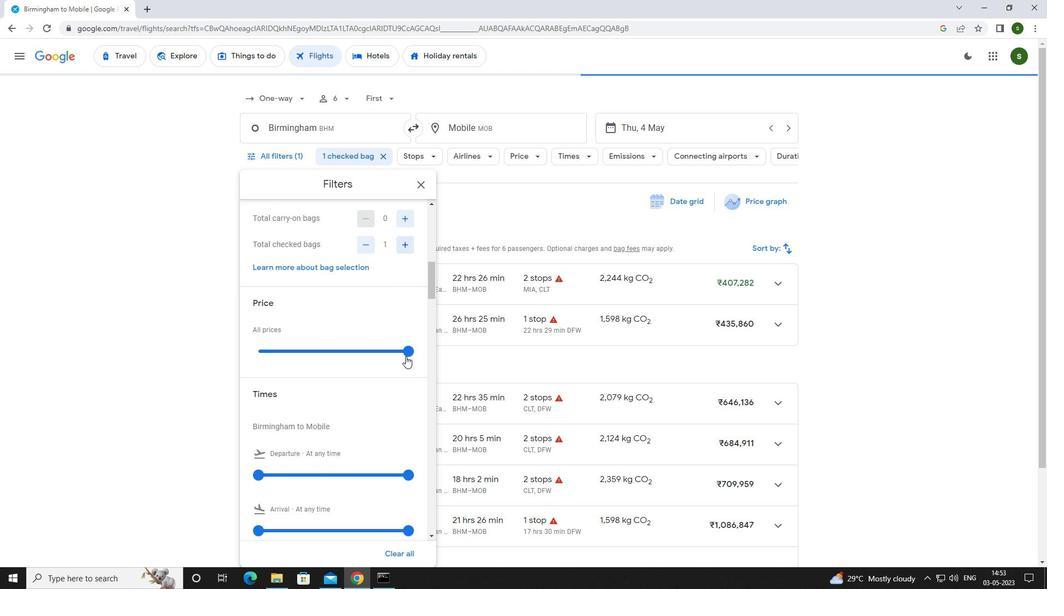 
Action: Mouse moved to (299, 371)
Screenshot: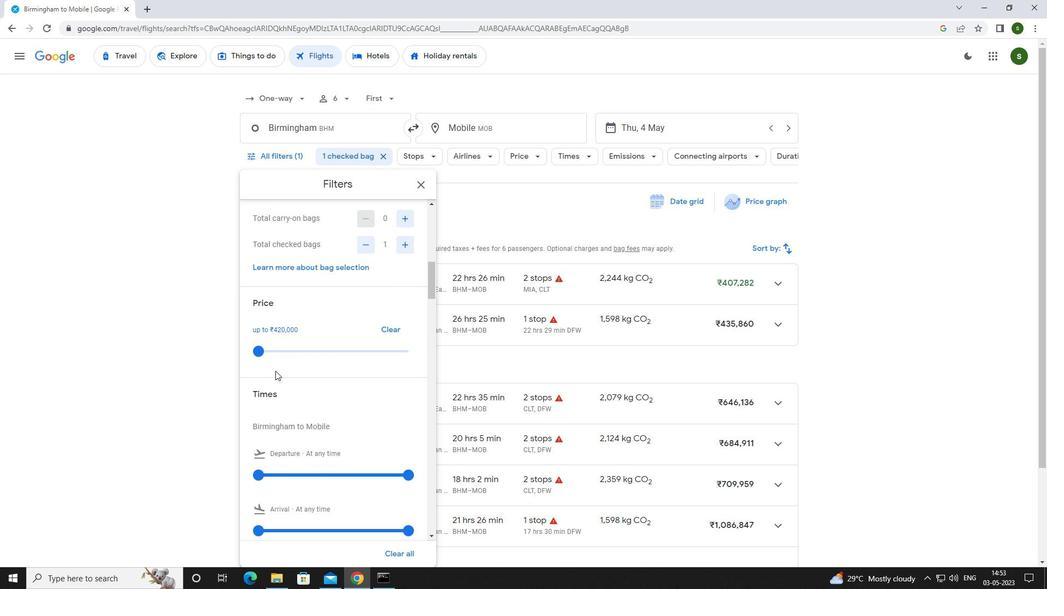 
Action: Mouse scrolled (299, 370) with delta (0, 0)
Screenshot: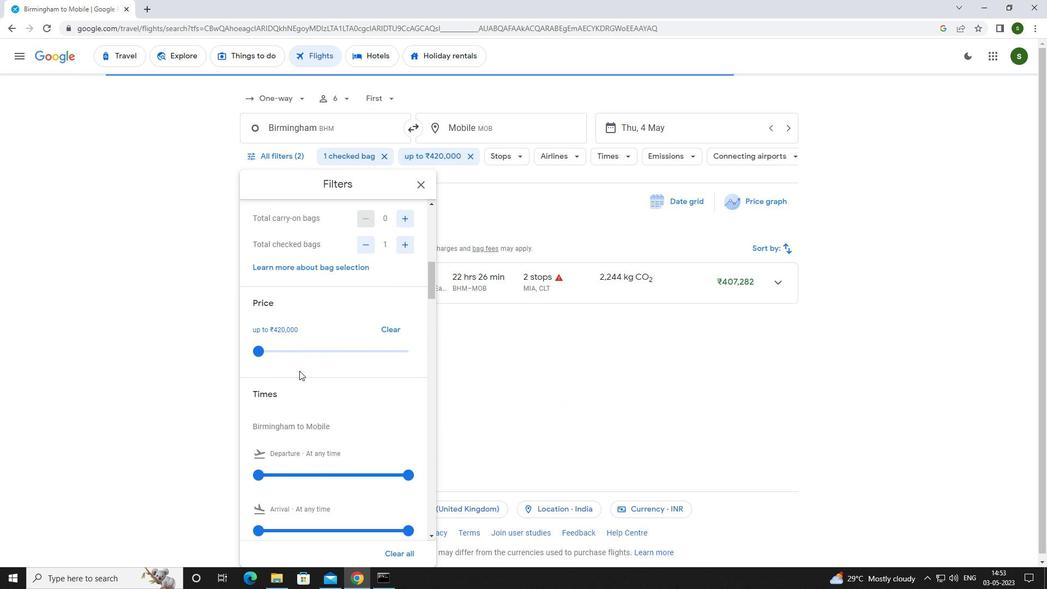 
Action: Mouse scrolled (299, 370) with delta (0, 0)
Screenshot: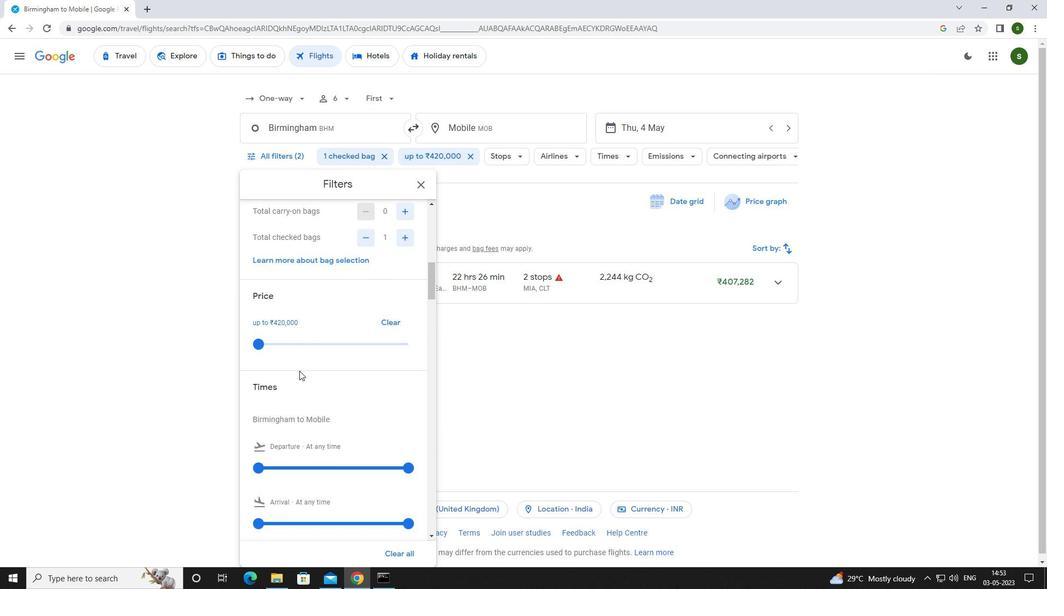 
Action: Mouse moved to (260, 364)
Screenshot: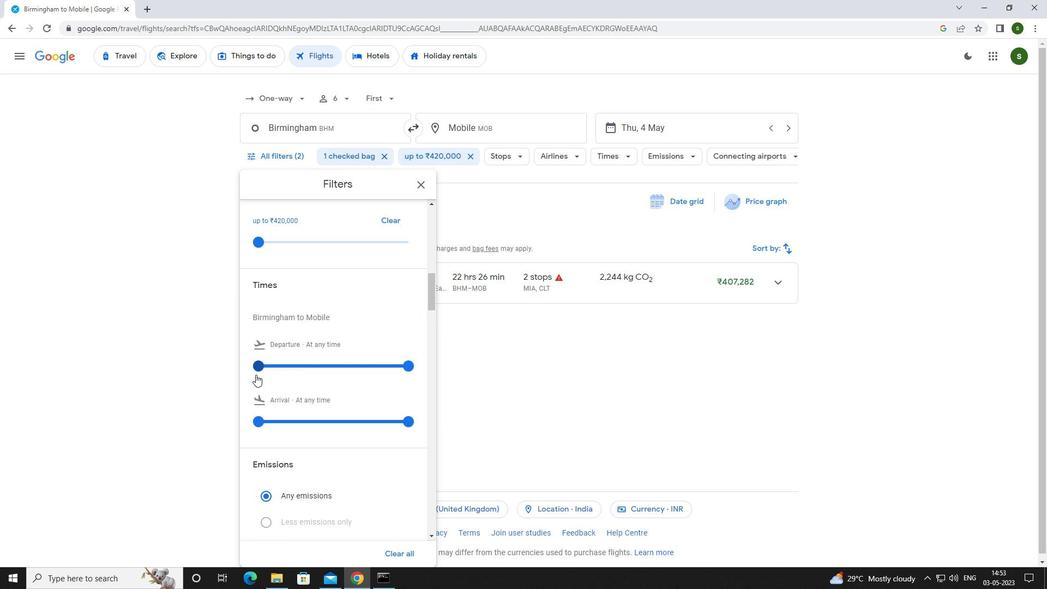 
Action: Mouse pressed left at (260, 364)
Screenshot: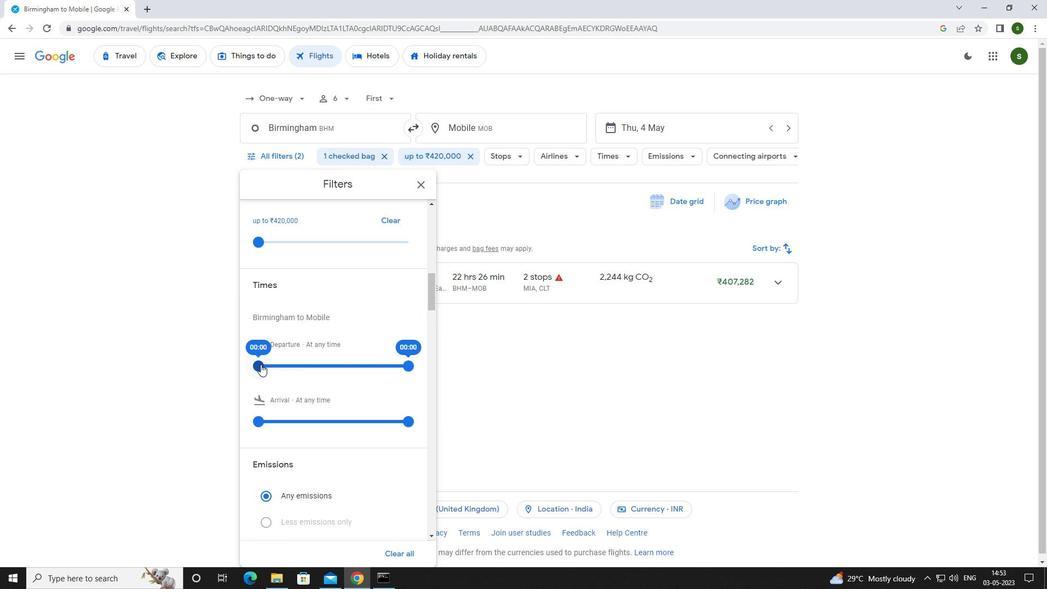 
Action: Mouse moved to (490, 355)
Screenshot: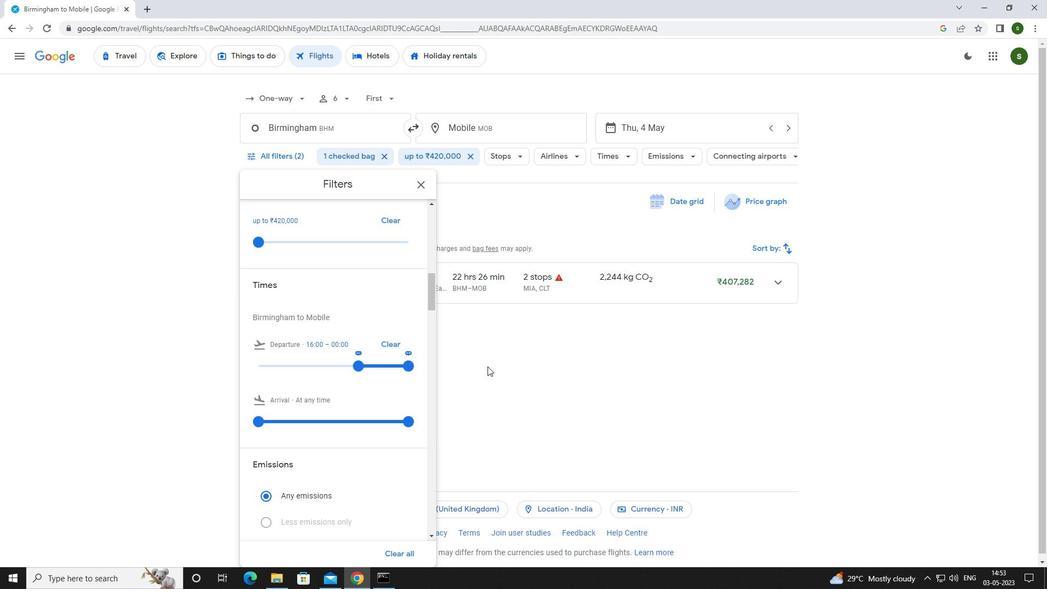 
Action: Mouse pressed left at (490, 355)
Screenshot: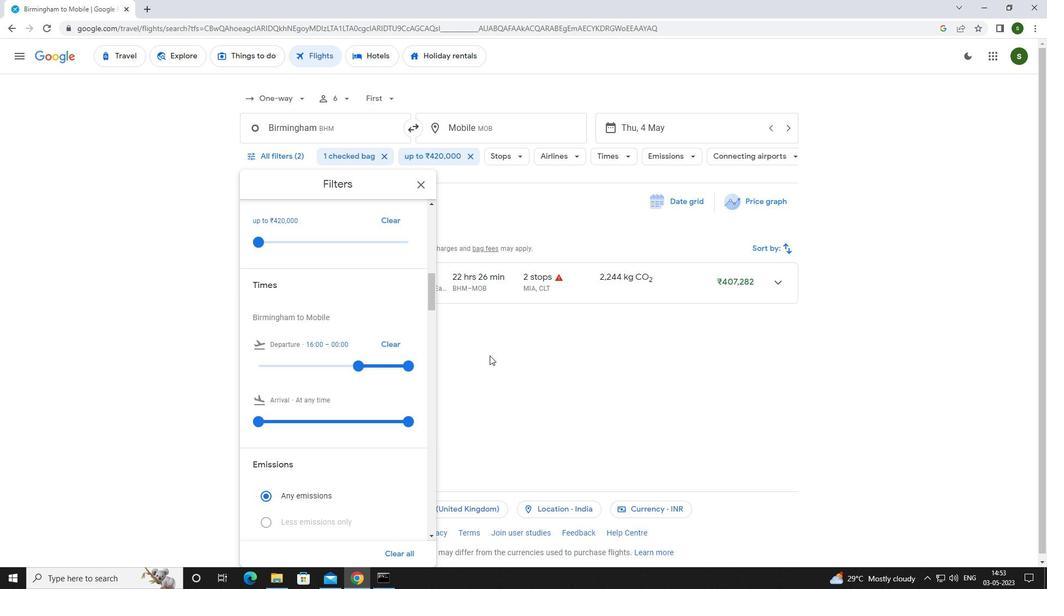 
